 Task: Look for space in Tbilisi, Georgia from 10th July, 2023 to 15th July, 2023 for 7 adults in price range Rs.10000 to Rs.15000. Place can be entire place or shared room with 4 bedrooms having 7 beds and 4 bathrooms. Property type can be house, flat, guest house. Amenities needed are: wifi, TV, free parkinig on premises, gym, breakfast. Booking option can be shelf check-in. Required host language is English.
Action: Mouse moved to (437, 91)
Screenshot: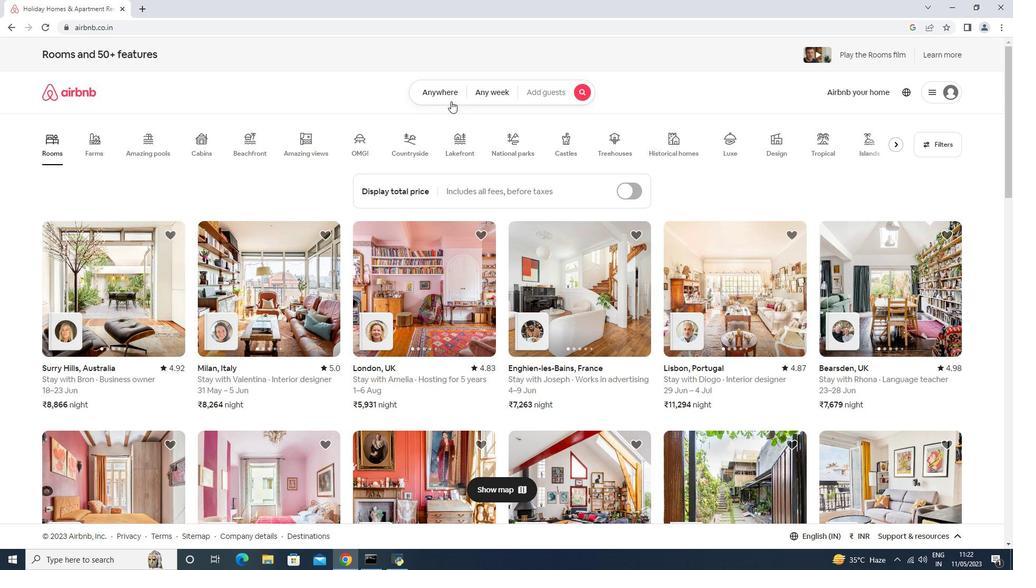 
Action: Mouse pressed left at (437, 91)
Screenshot: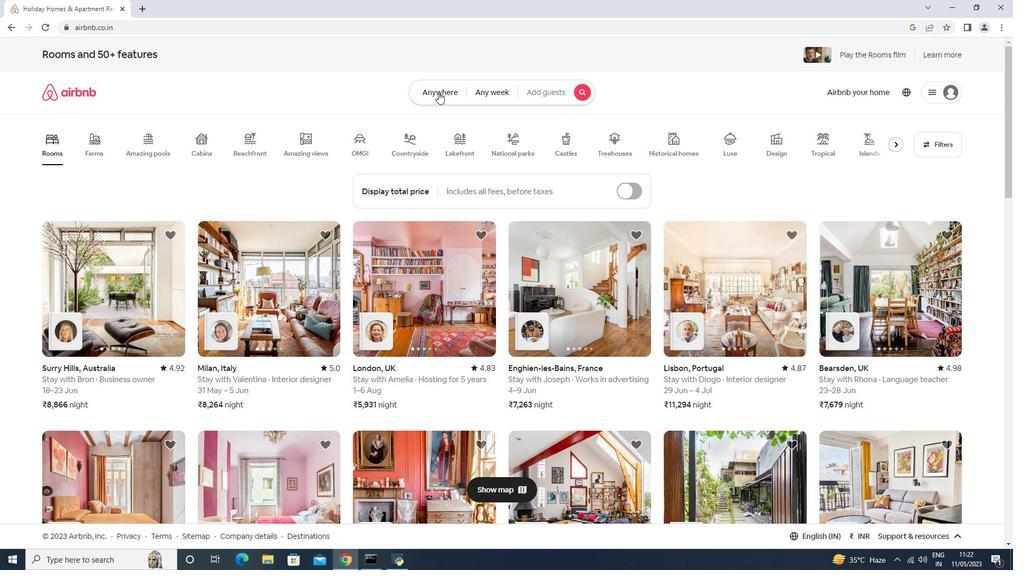 
Action: Mouse moved to (382, 124)
Screenshot: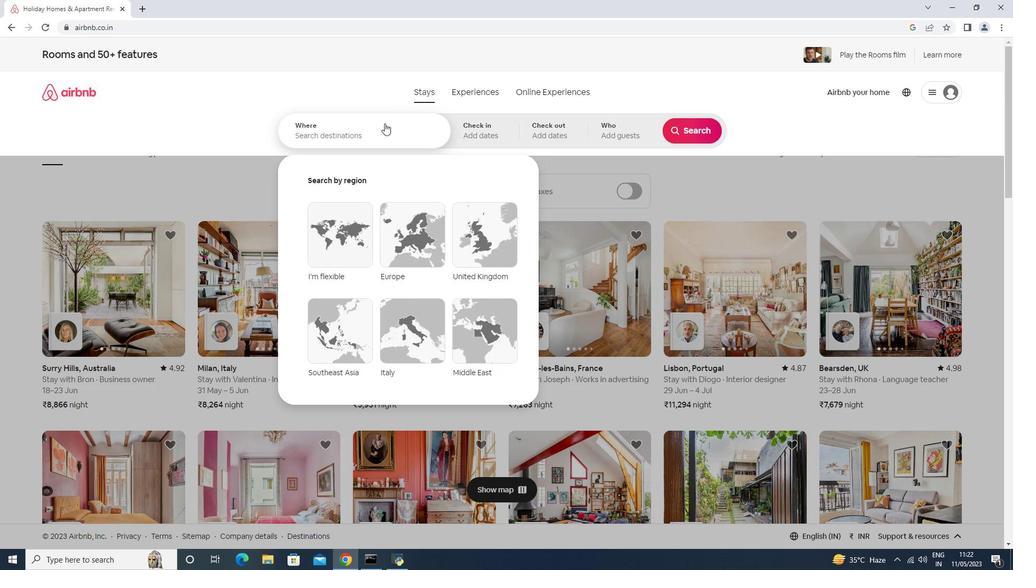 
Action: Mouse pressed left at (382, 124)
Screenshot: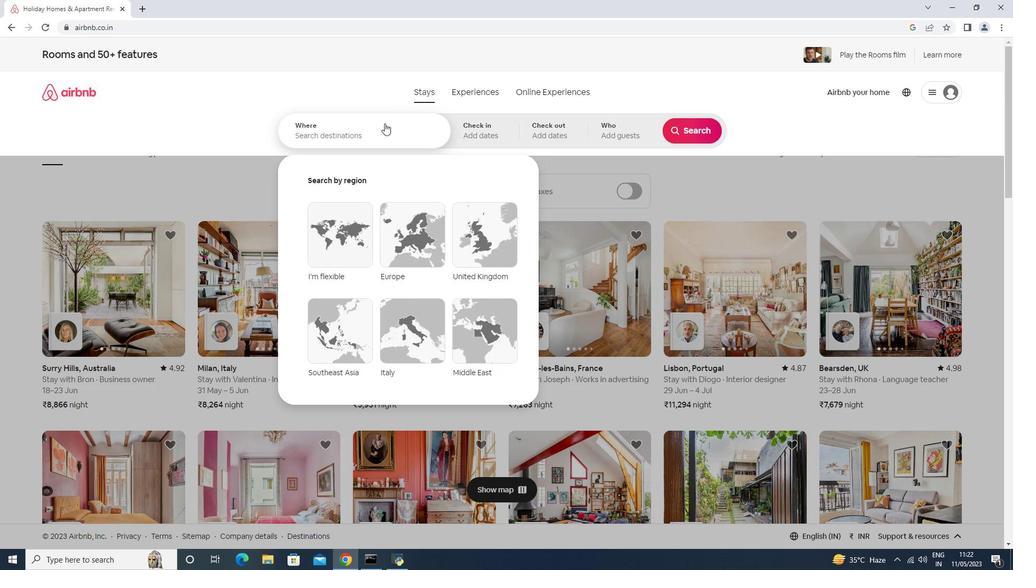 
Action: Mouse moved to (379, 126)
Screenshot: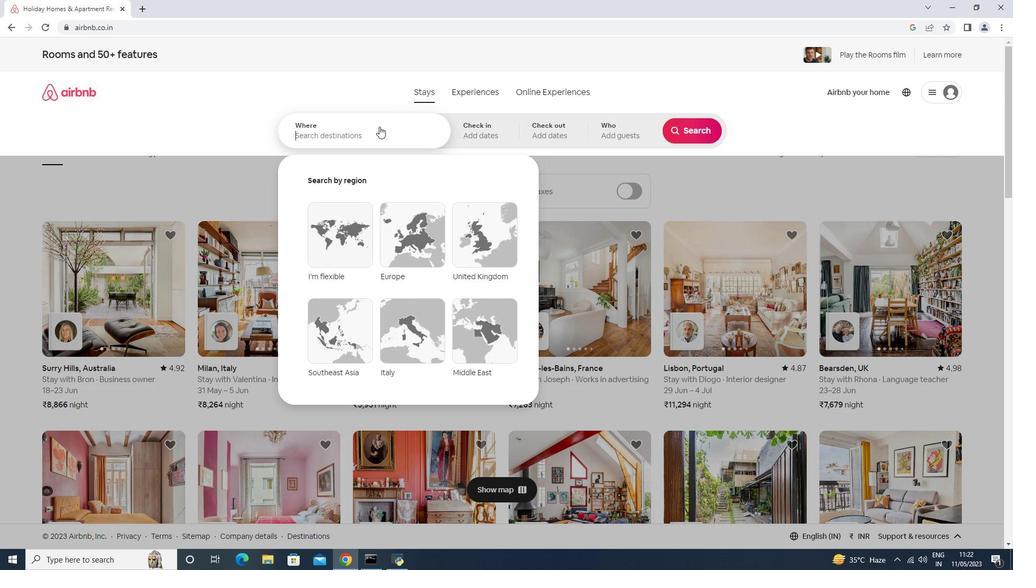 
Action: Key pressed <Key.shift>Tbilisi,<Key.space><Key.shift><Key.shift><Key.shift><Key.shift>Gea<Key.backspace>orgia<Key.enter>
Screenshot: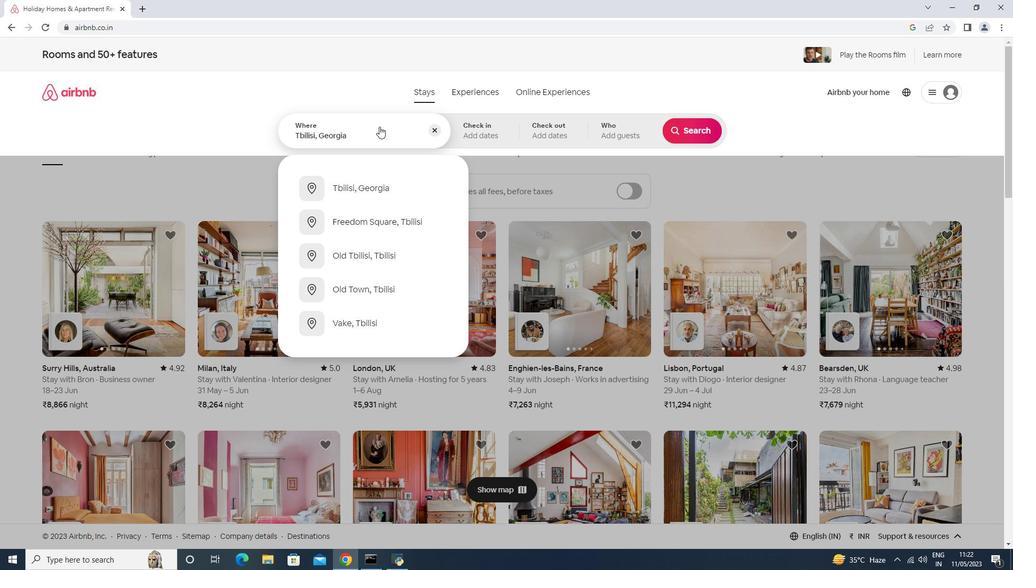 
Action: Mouse moved to (688, 214)
Screenshot: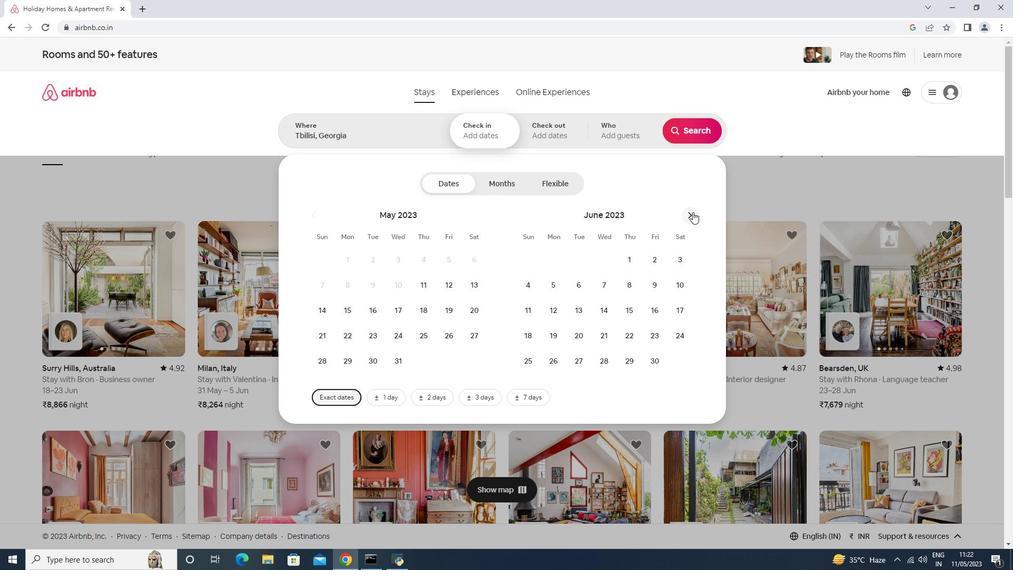 
Action: Mouse pressed left at (688, 214)
Screenshot: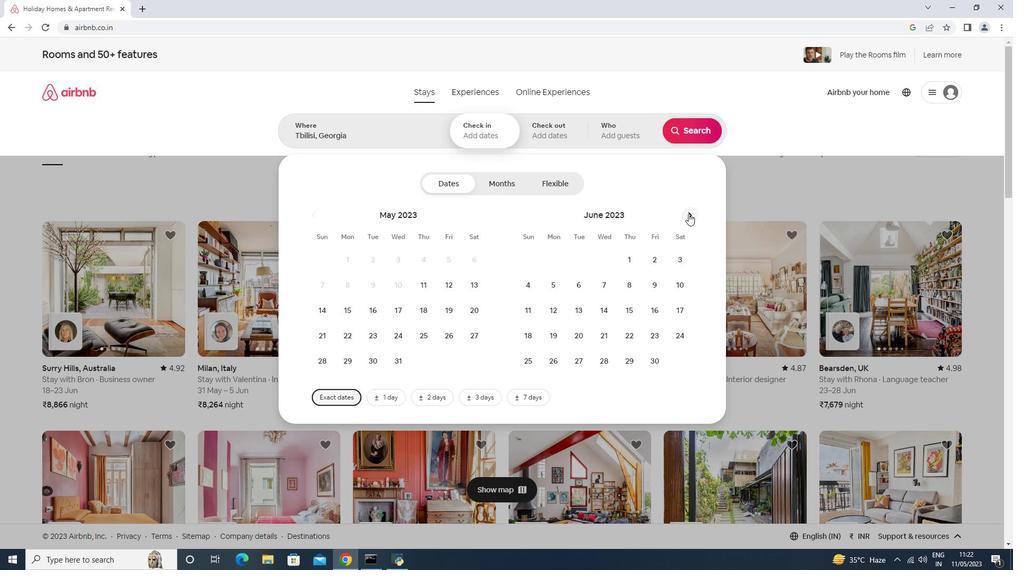 
Action: Mouse moved to (550, 309)
Screenshot: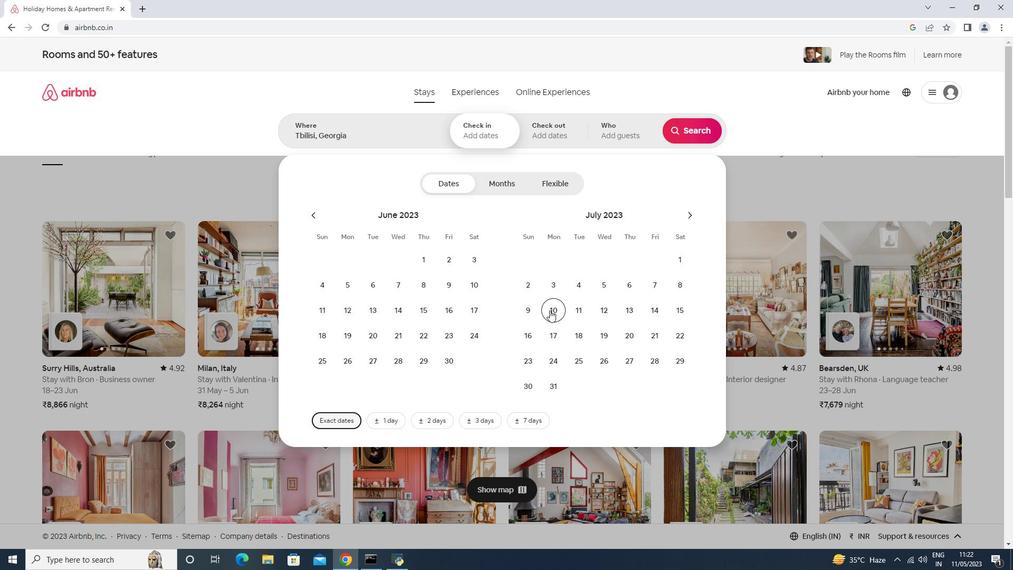 
Action: Mouse pressed left at (550, 309)
Screenshot: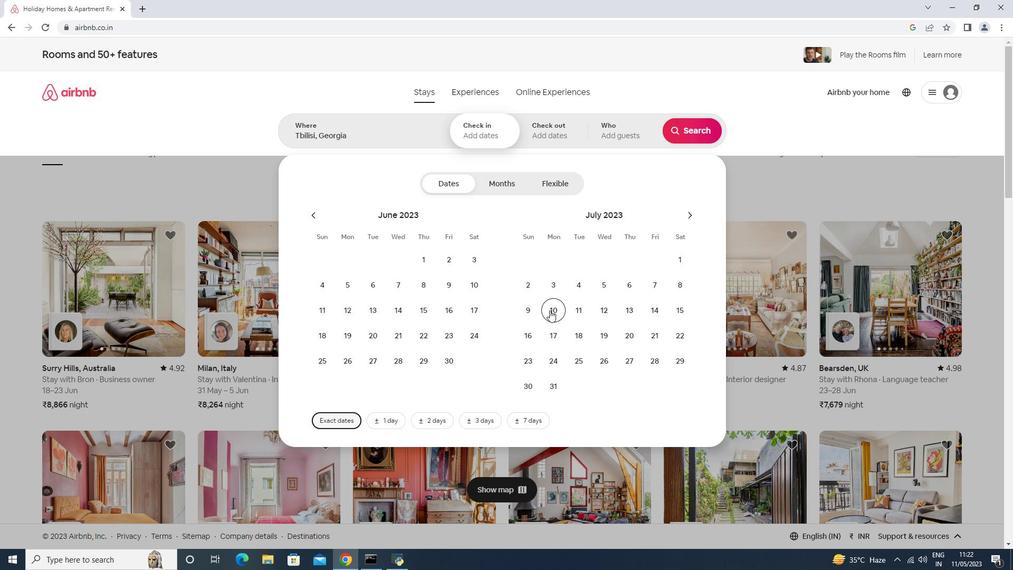 
Action: Mouse moved to (685, 310)
Screenshot: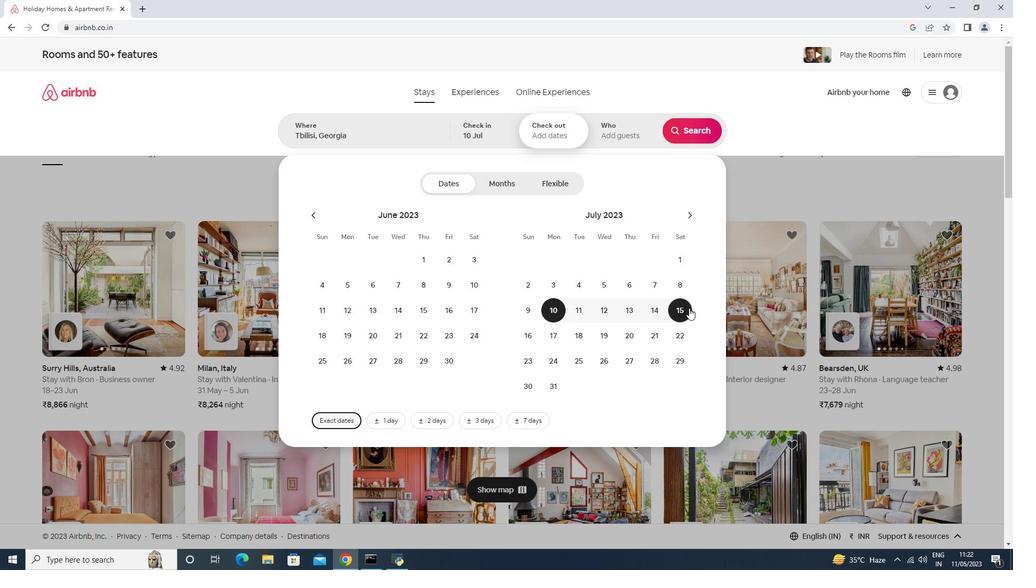 
Action: Mouse pressed left at (685, 310)
Screenshot: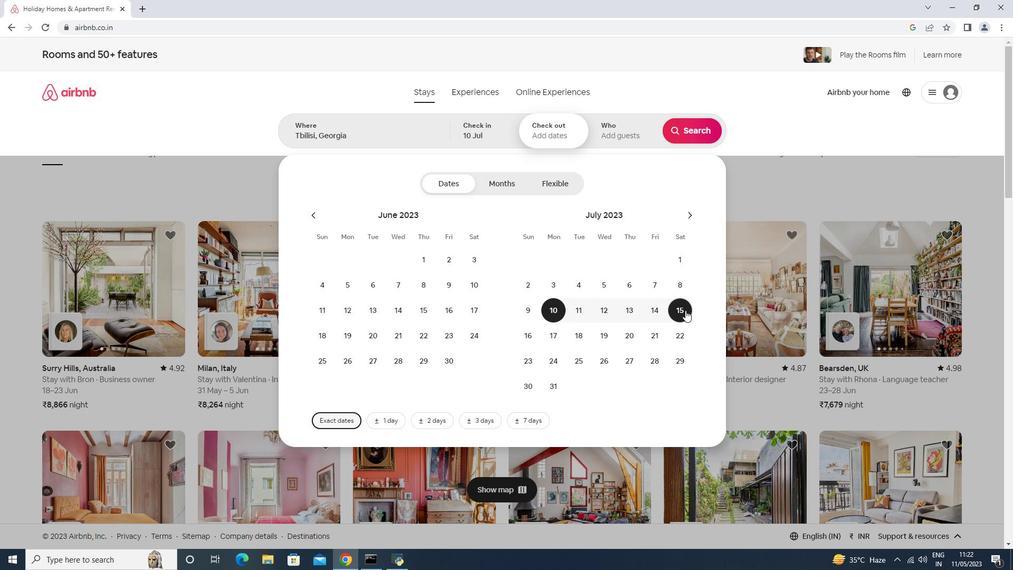 
Action: Mouse moved to (623, 137)
Screenshot: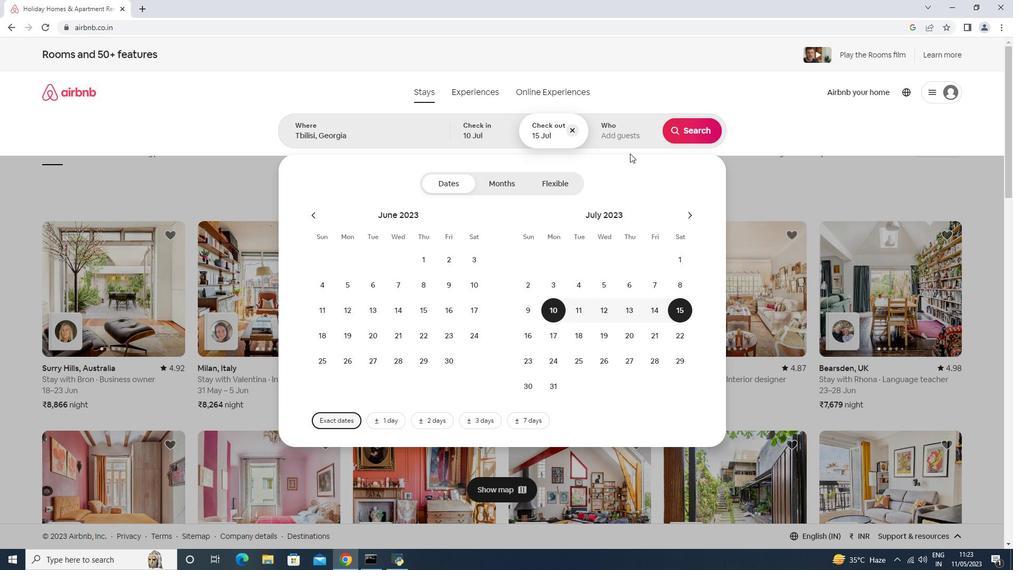 
Action: Mouse pressed left at (623, 137)
Screenshot: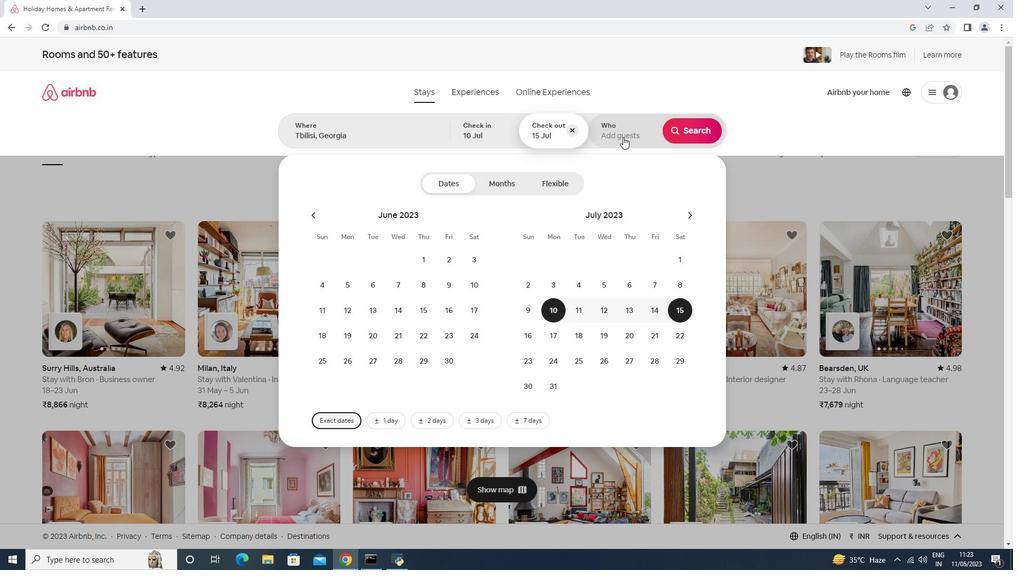 
Action: Mouse moved to (698, 186)
Screenshot: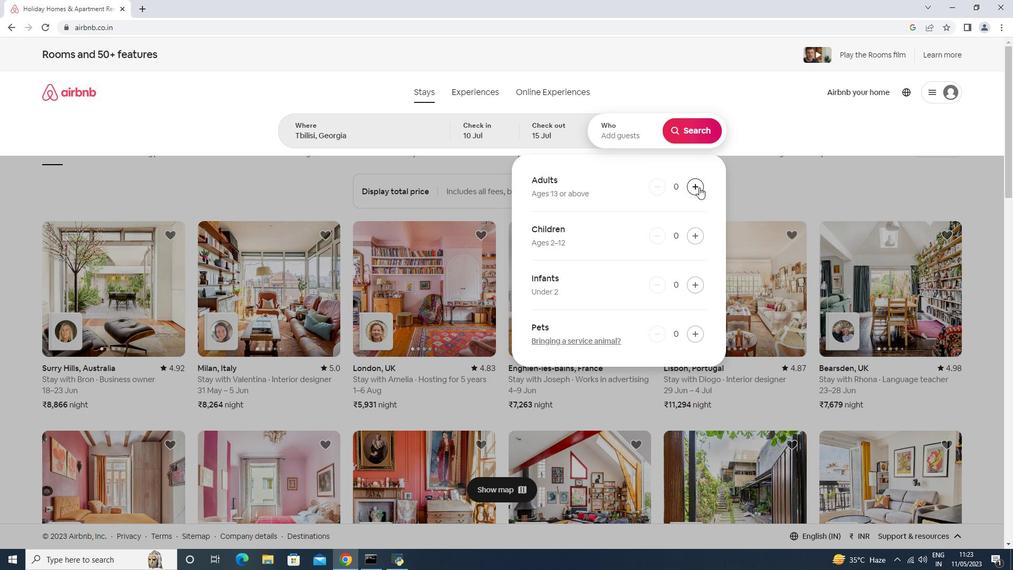 
Action: Mouse pressed left at (698, 186)
Screenshot: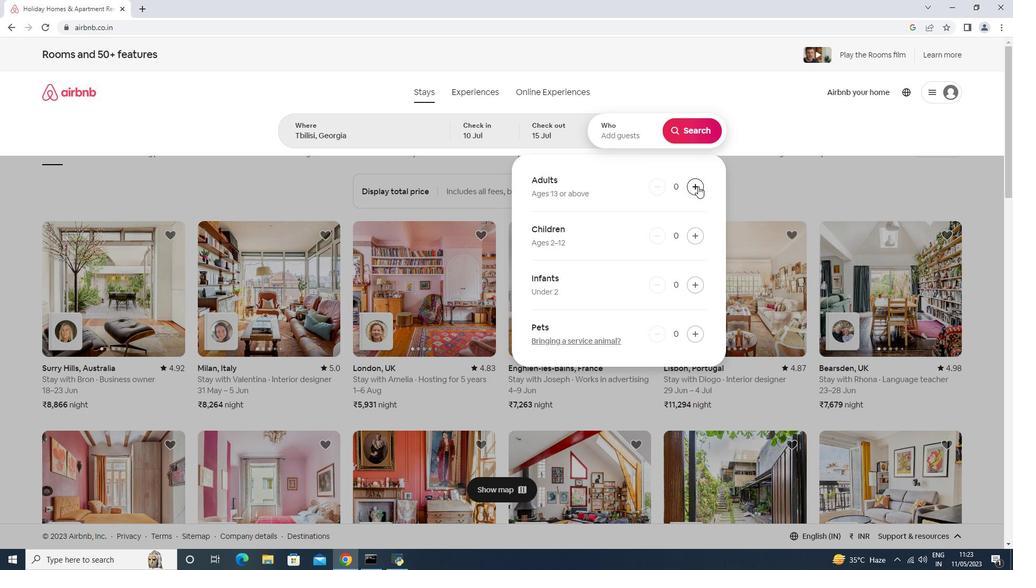 
Action: Mouse pressed left at (698, 186)
Screenshot: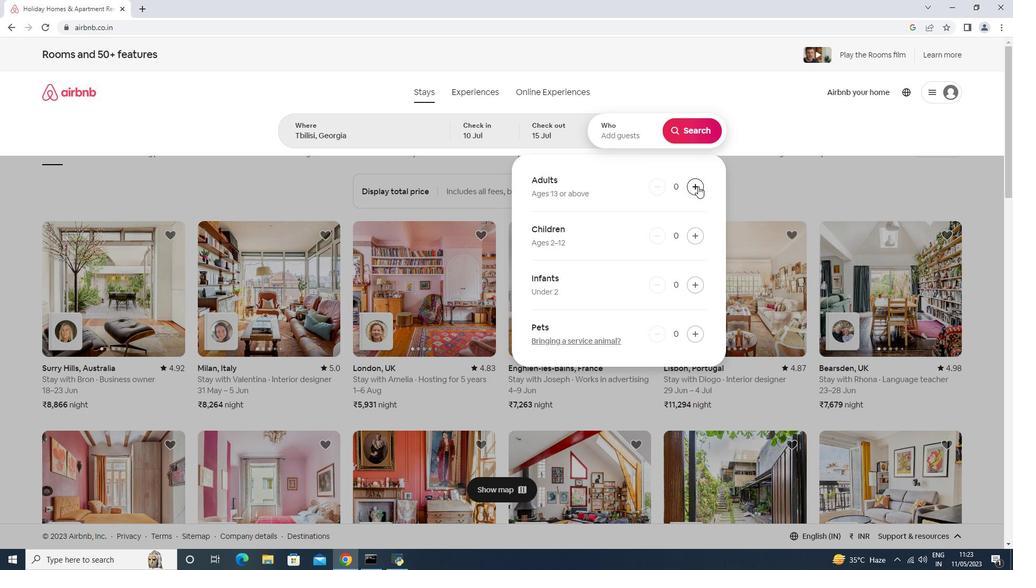 
Action: Mouse pressed left at (698, 186)
Screenshot: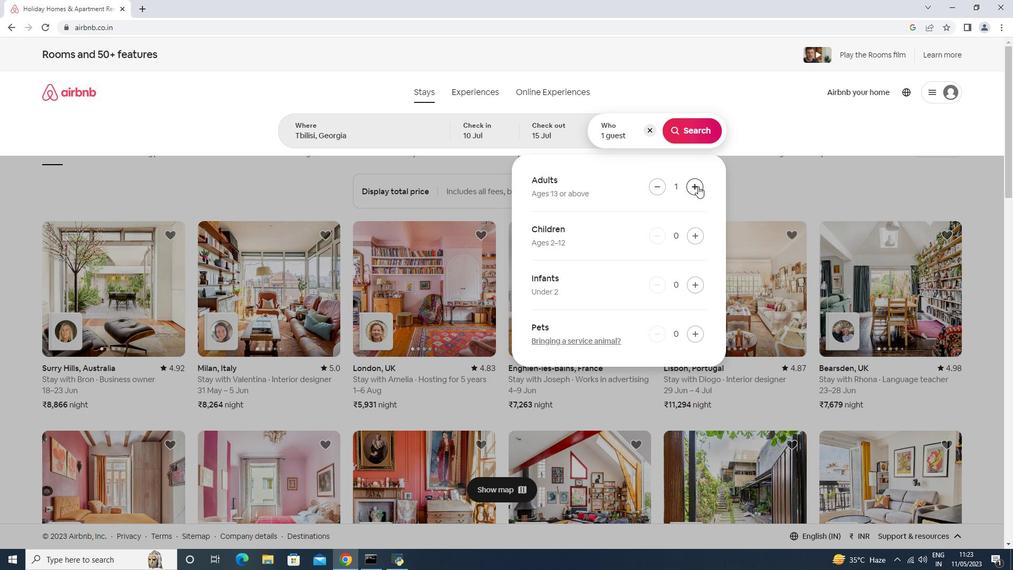 
Action: Mouse pressed left at (698, 186)
Screenshot: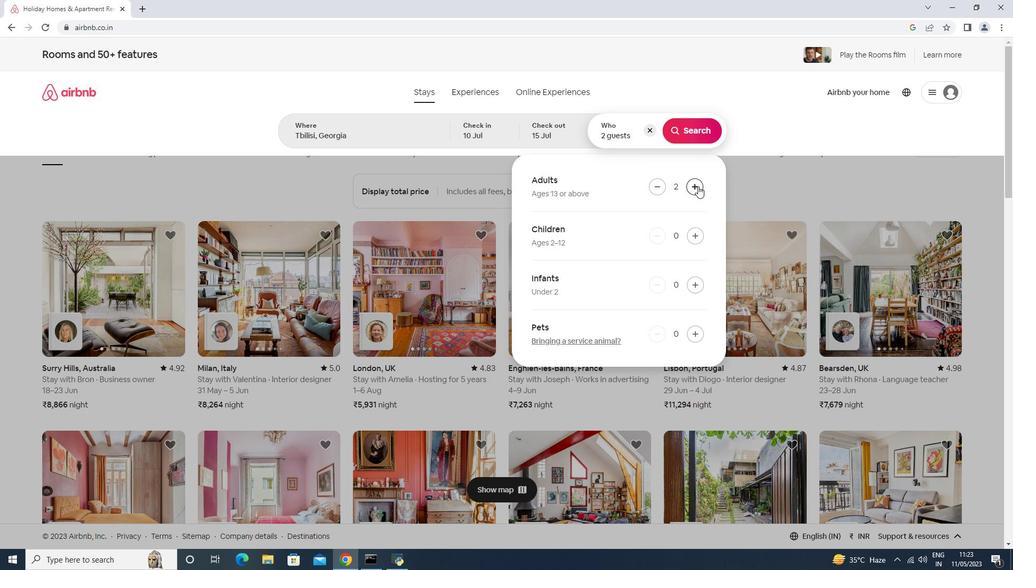 
Action: Mouse pressed left at (698, 186)
Screenshot: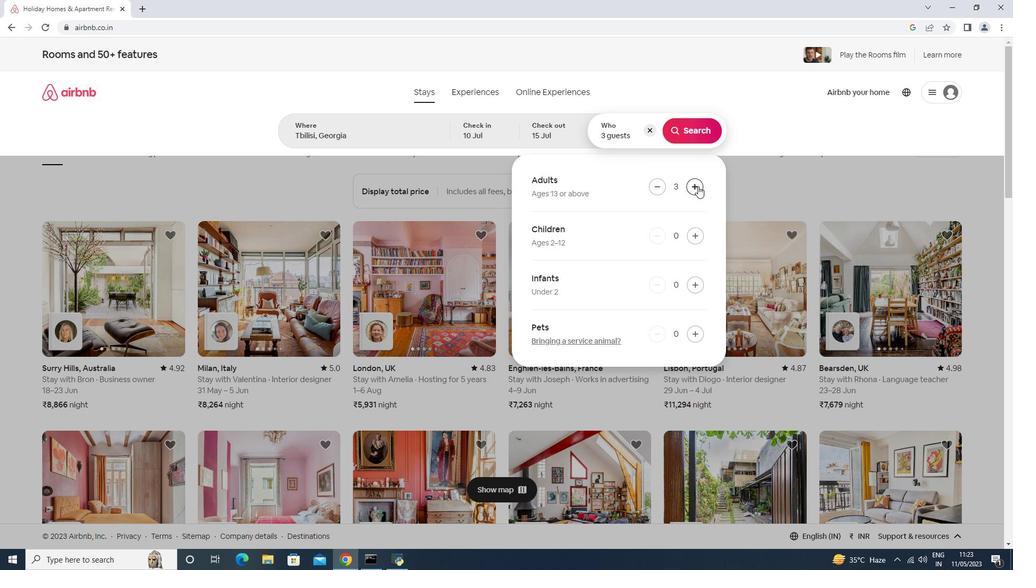 
Action: Mouse pressed left at (698, 186)
Screenshot: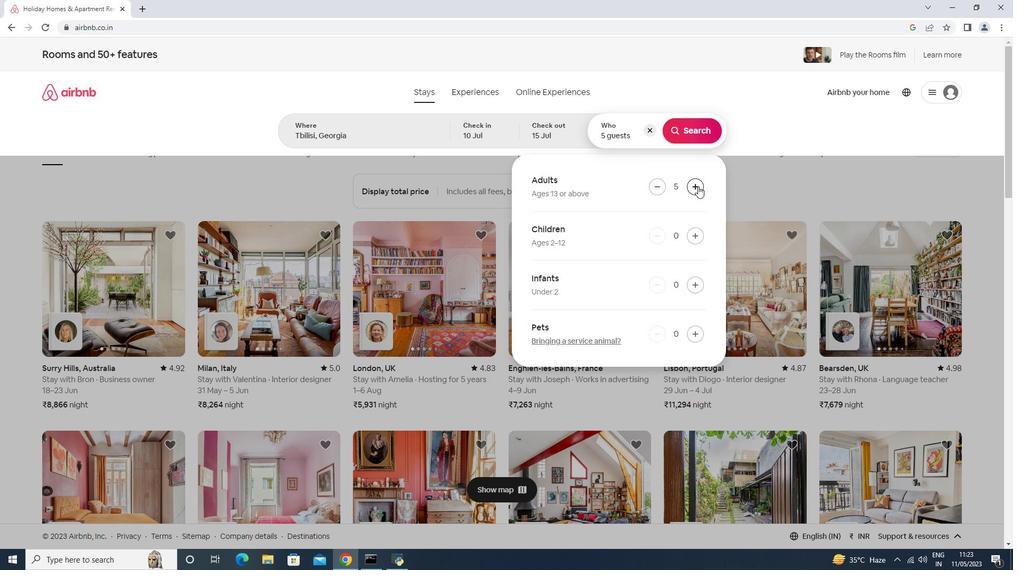 
Action: Mouse pressed left at (698, 186)
Screenshot: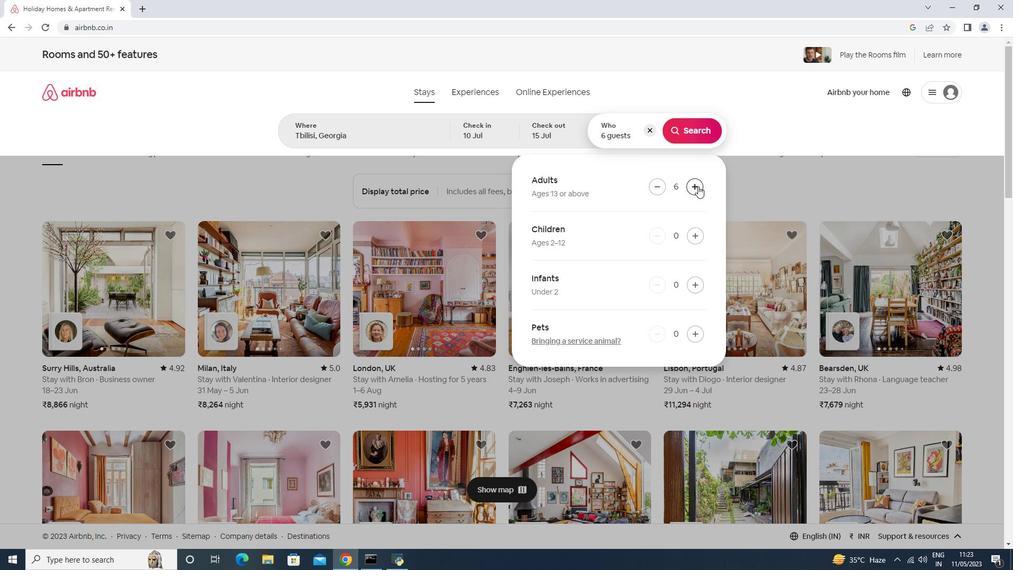 
Action: Mouse moved to (686, 121)
Screenshot: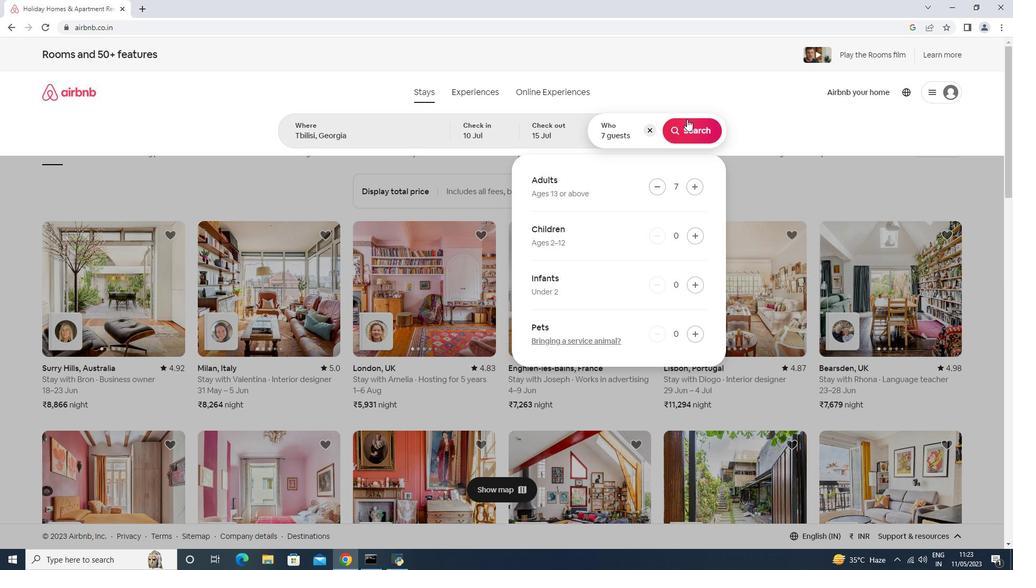 
Action: Mouse pressed left at (686, 121)
Screenshot: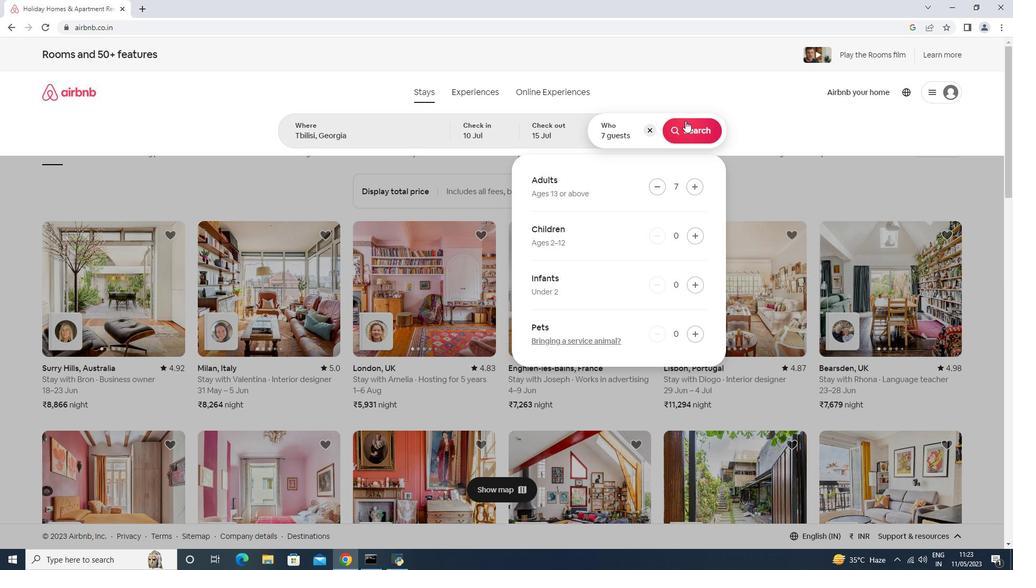 
Action: Mouse moved to (959, 97)
Screenshot: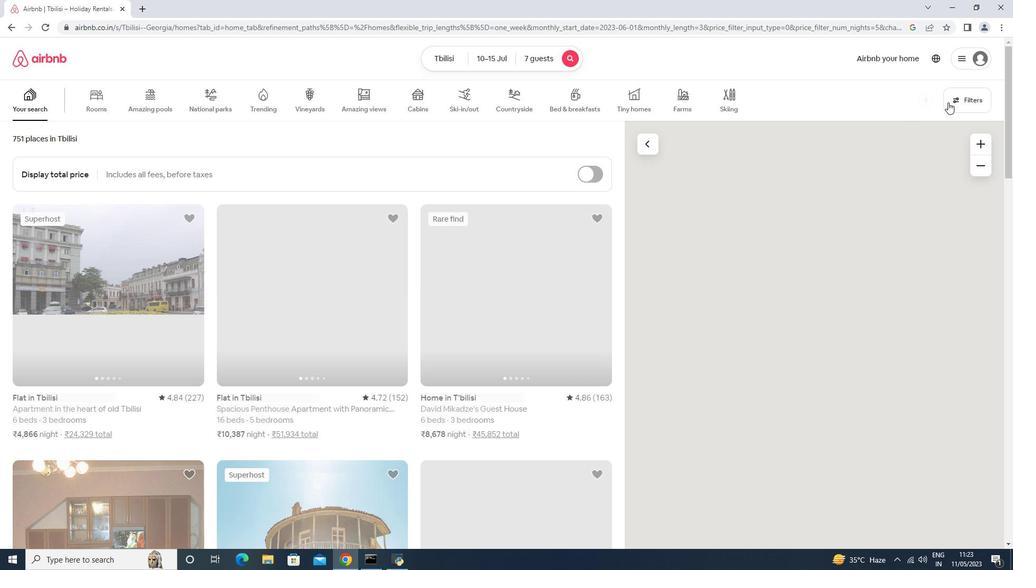 
Action: Mouse pressed left at (959, 97)
Screenshot: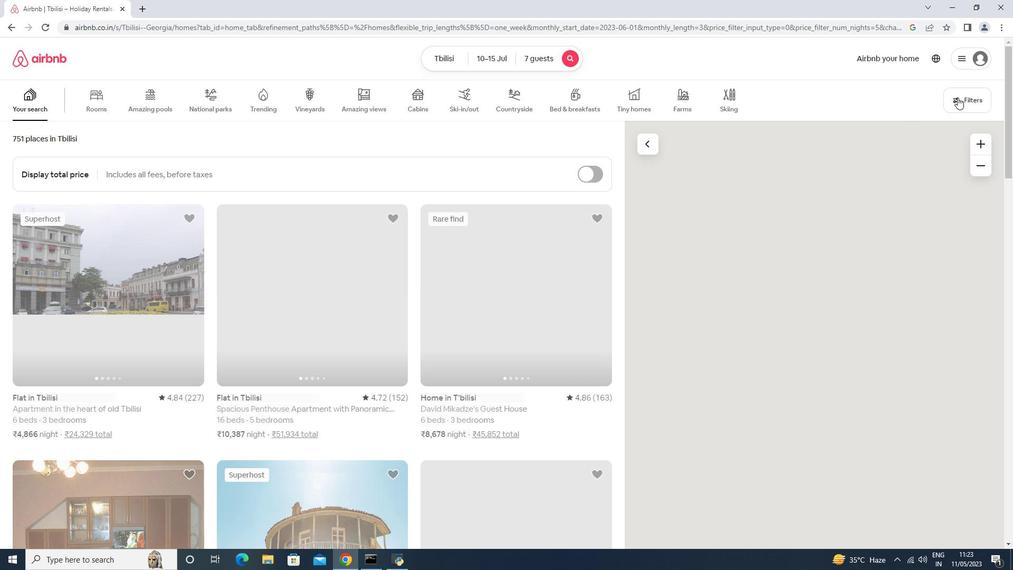 
Action: Mouse moved to (389, 363)
Screenshot: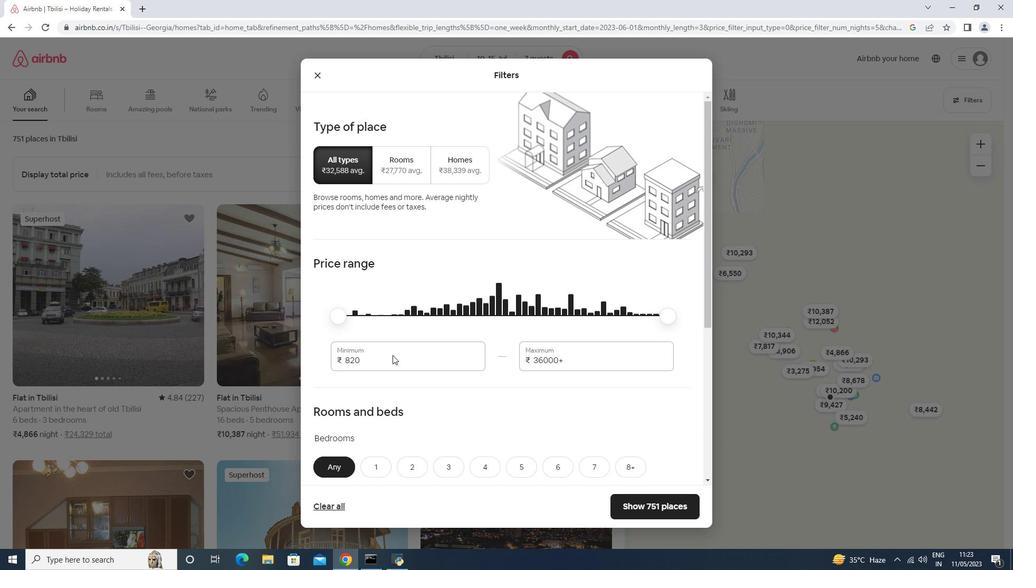 
Action: Mouse pressed left at (389, 363)
Screenshot: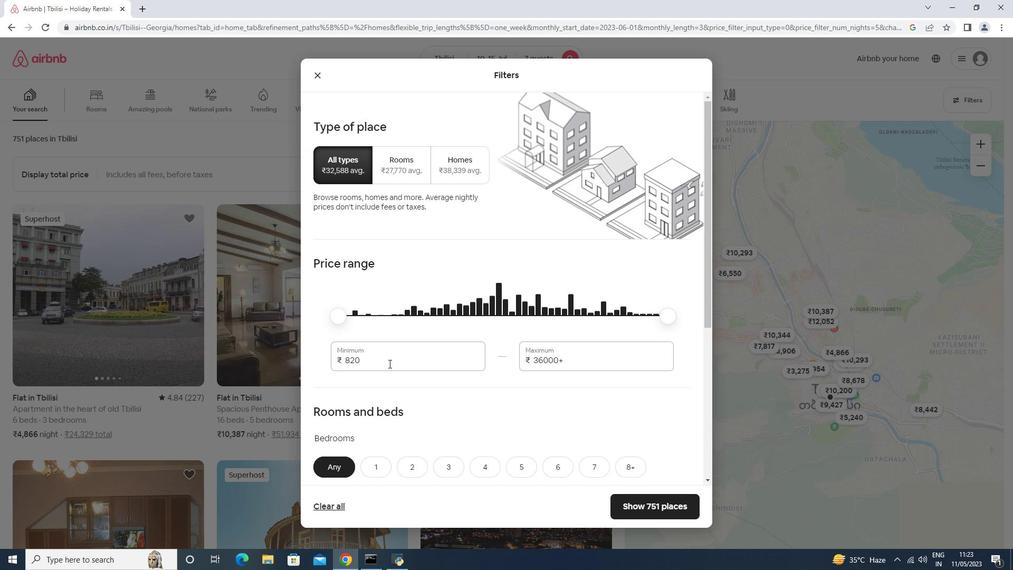 
Action: Key pressed <Key.backspace><Key.backspace><Key.backspace><Key.backspace>10000<Key.tab>15000
Screenshot: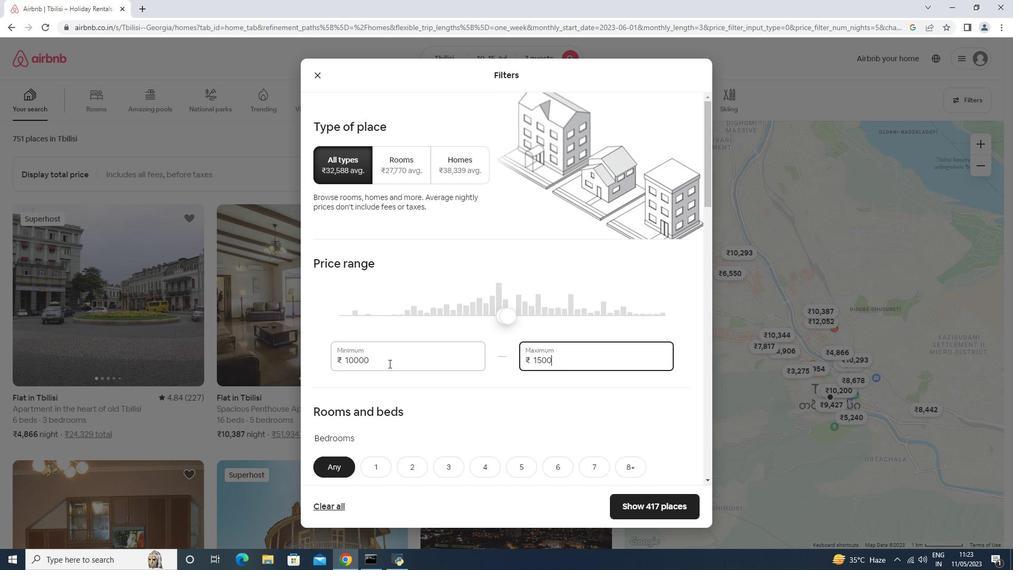 
Action: Mouse moved to (382, 368)
Screenshot: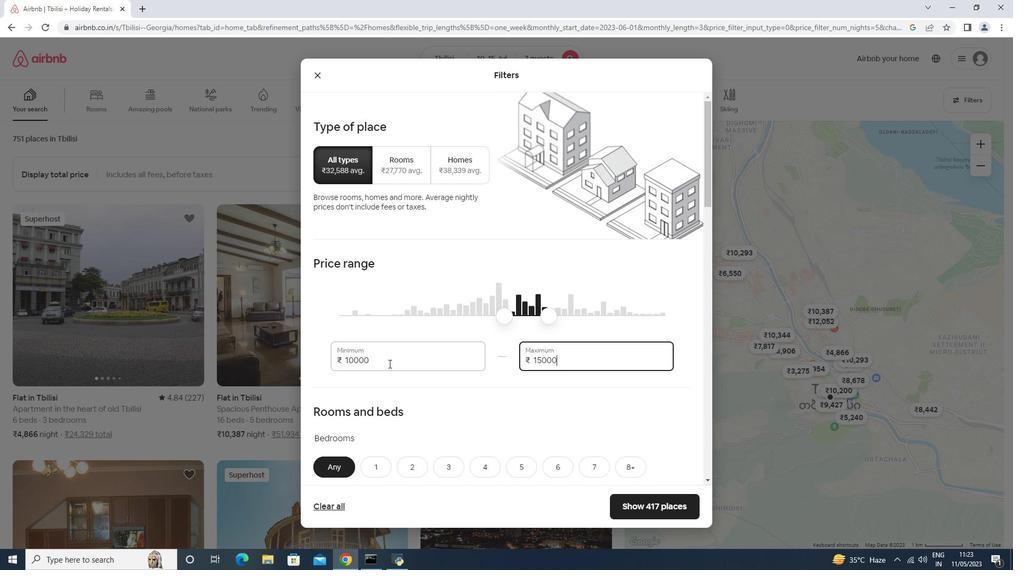 
Action: Mouse scrolled (382, 367) with delta (0, 0)
Screenshot: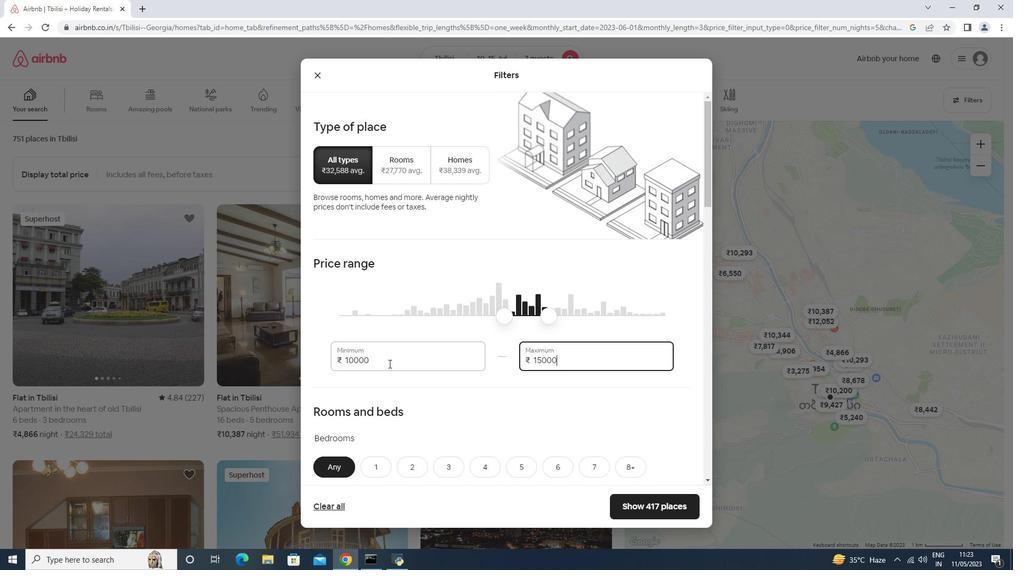 
Action: Mouse scrolled (382, 367) with delta (0, 0)
Screenshot: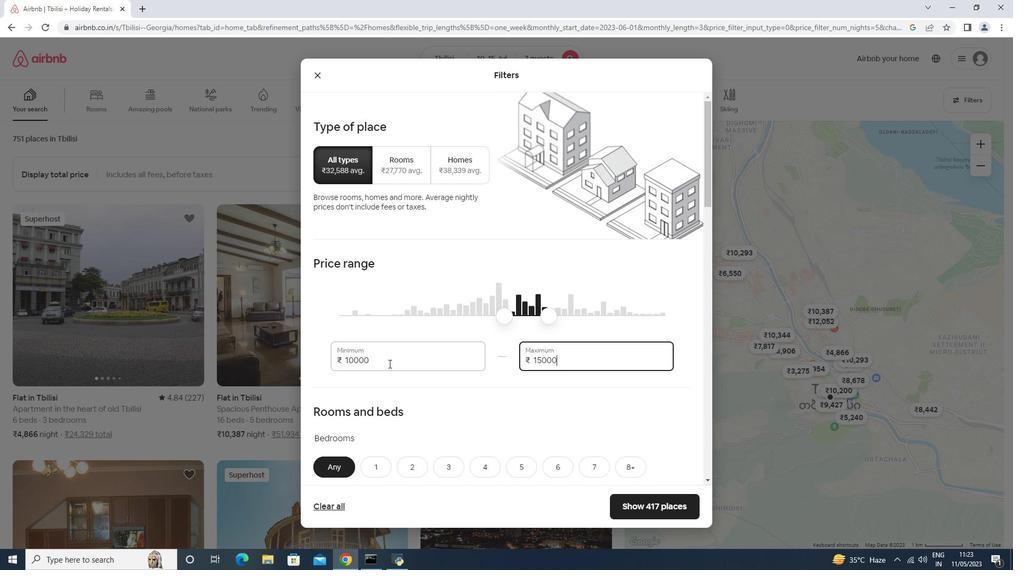 
Action: Mouse moved to (380, 369)
Screenshot: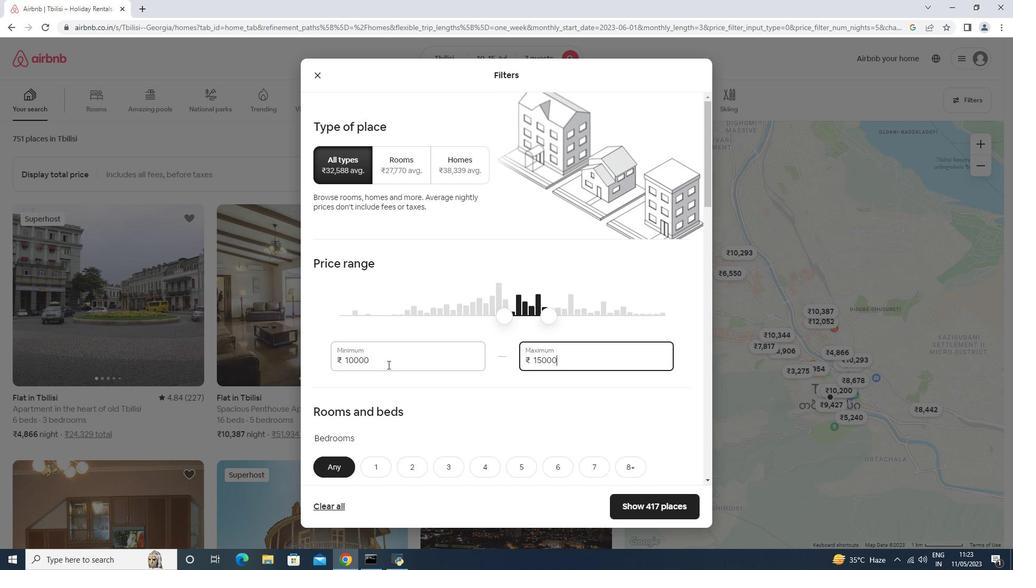 
Action: Mouse scrolled (380, 368) with delta (0, 0)
Screenshot: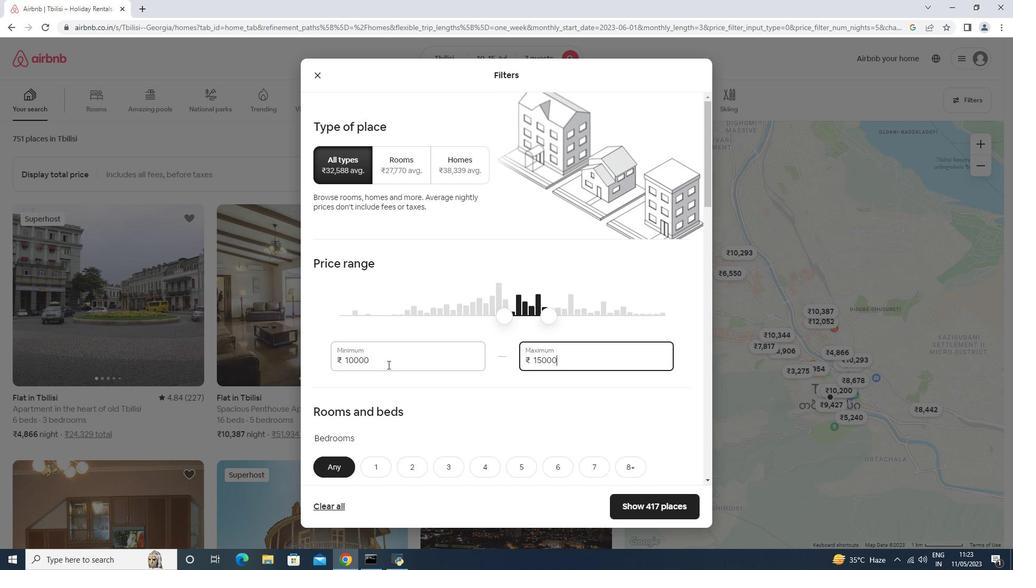 
Action: Mouse moved to (486, 309)
Screenshot: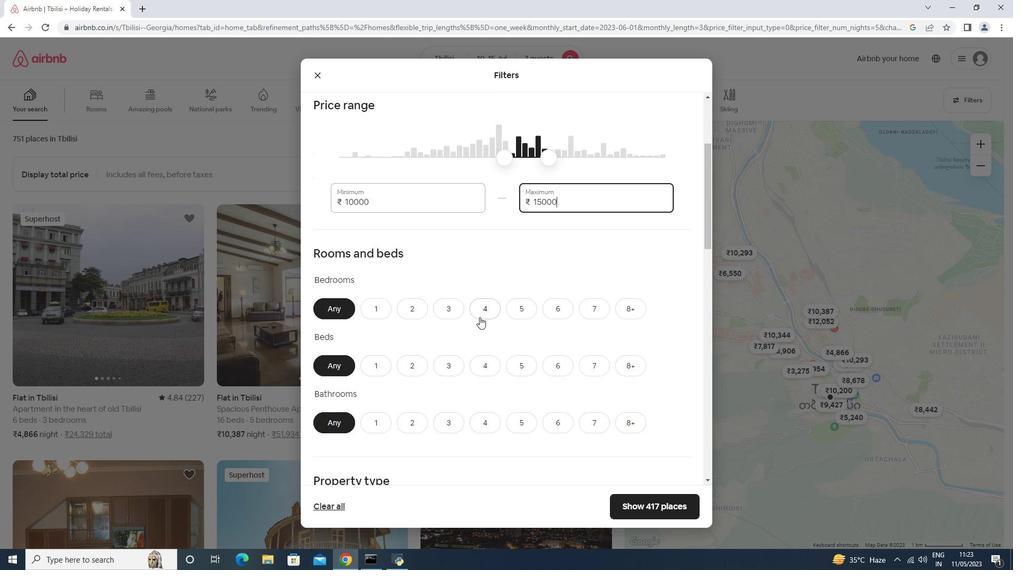 
Action: Mouse pressed left at (486, 309)
Screenshot: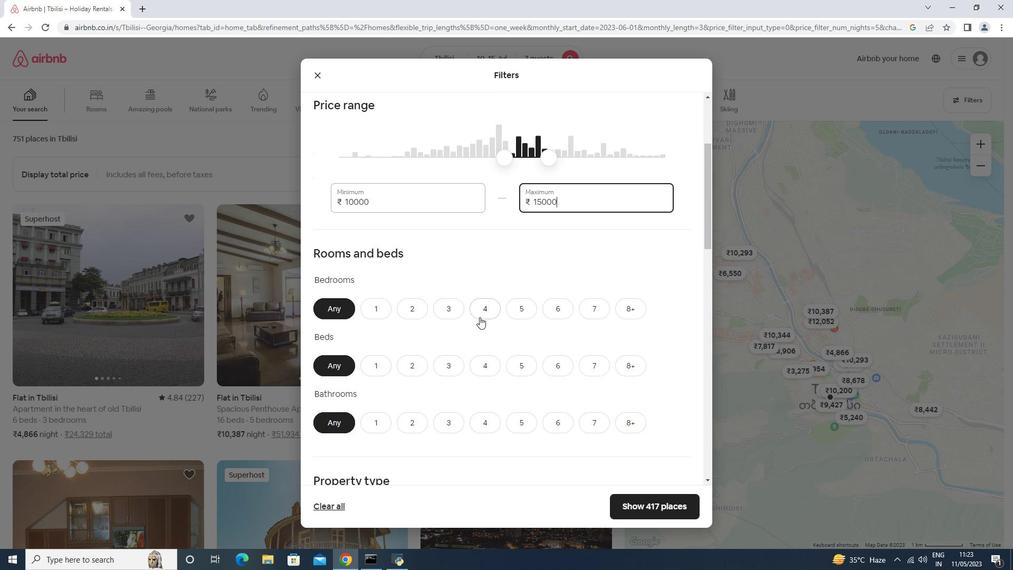 
Action: Mouse moved to (599, 365)
Screenshot: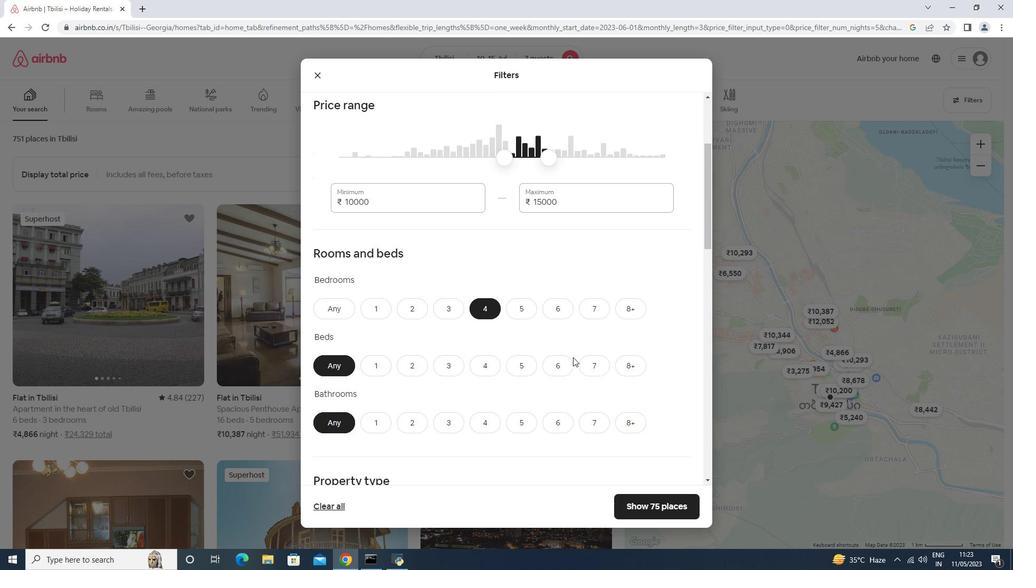 
Action: Mouse pressed left at (599, 365)
Screenshot: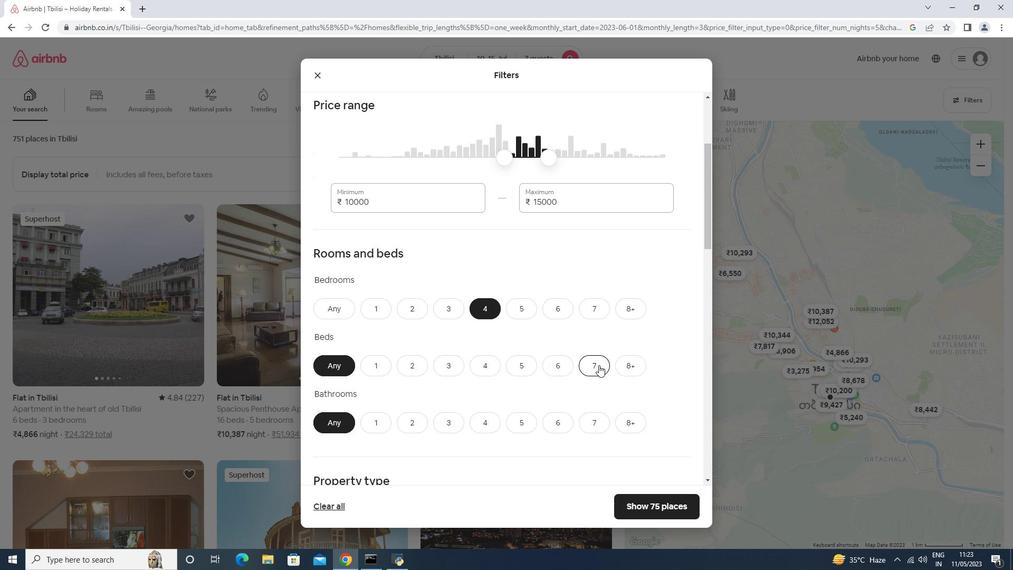 
Action: Mouse moved to (484, 430)
Screenshot: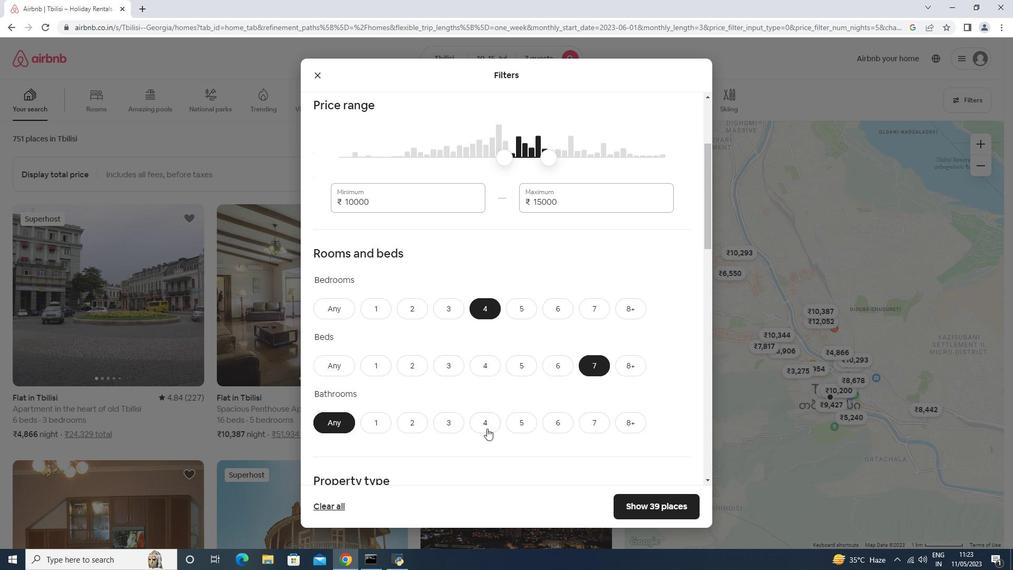 
Action: Mouse pressed left at (484, 430)
Screenshot: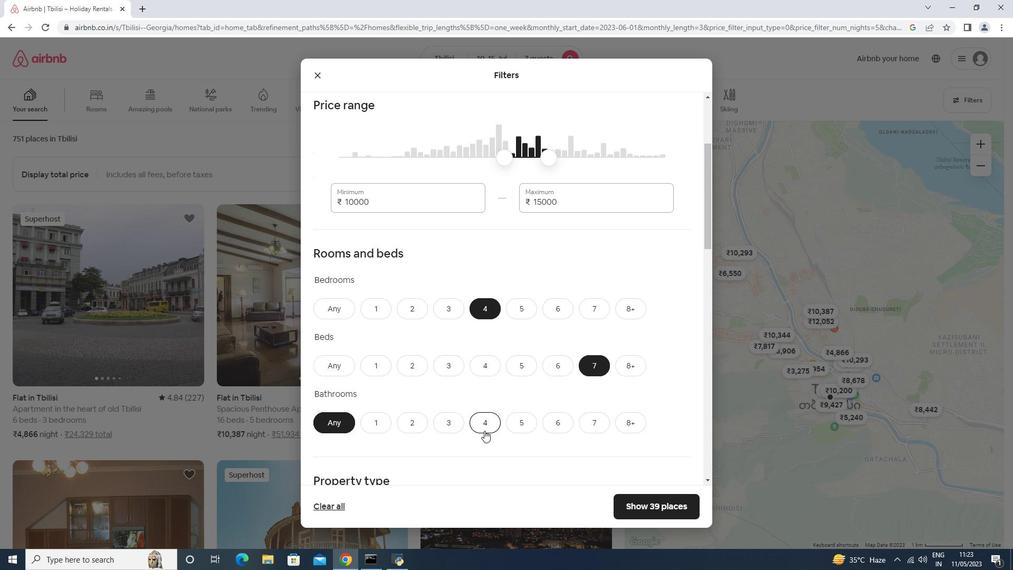 
Action: Mouse moved to (484, 430)
Screenshot: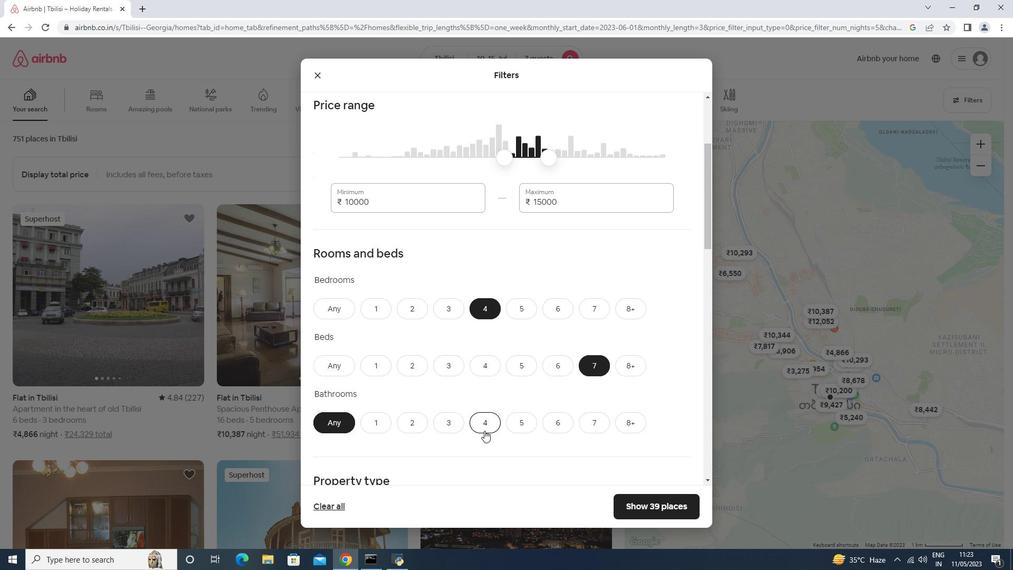 
Action: Mouse scrolled (484, 430) with delta (0, 0)
Screenshot: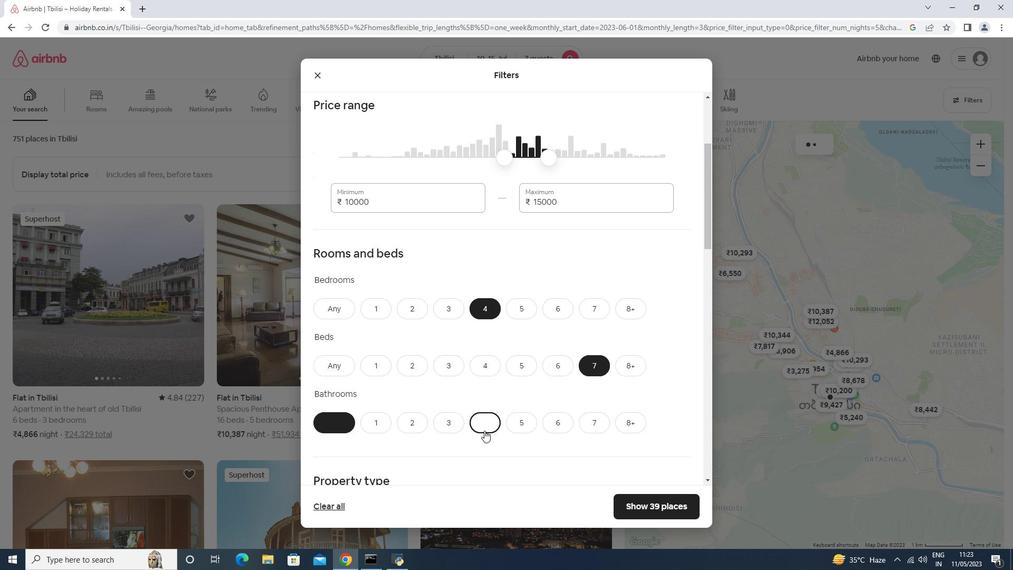 
Action: Mouse scrolled (484, 430) with delta (0, 0)
Screenshot: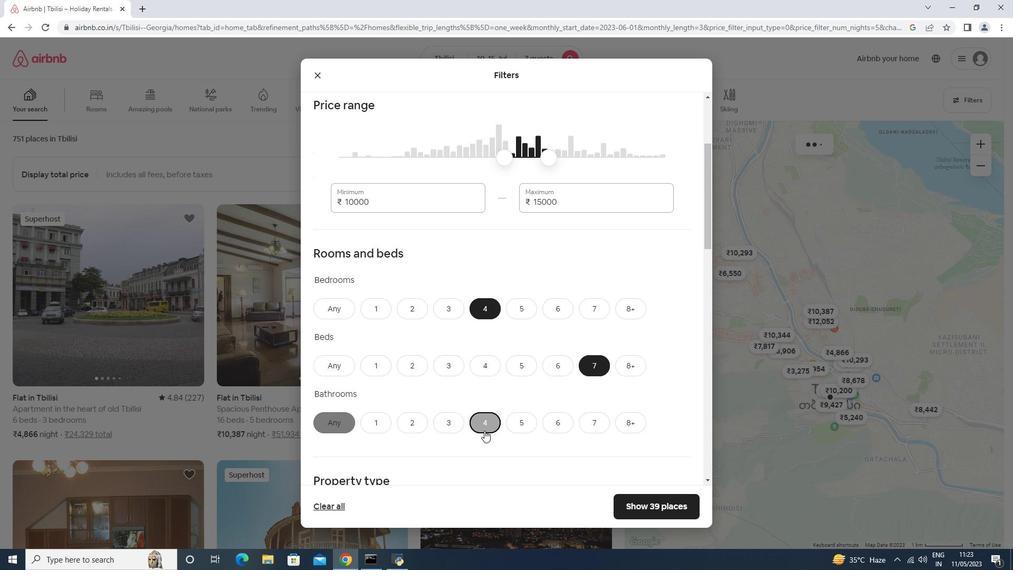 
Action: Mouse scrolled (484, 430) with delta (0, 0)
Screenshot: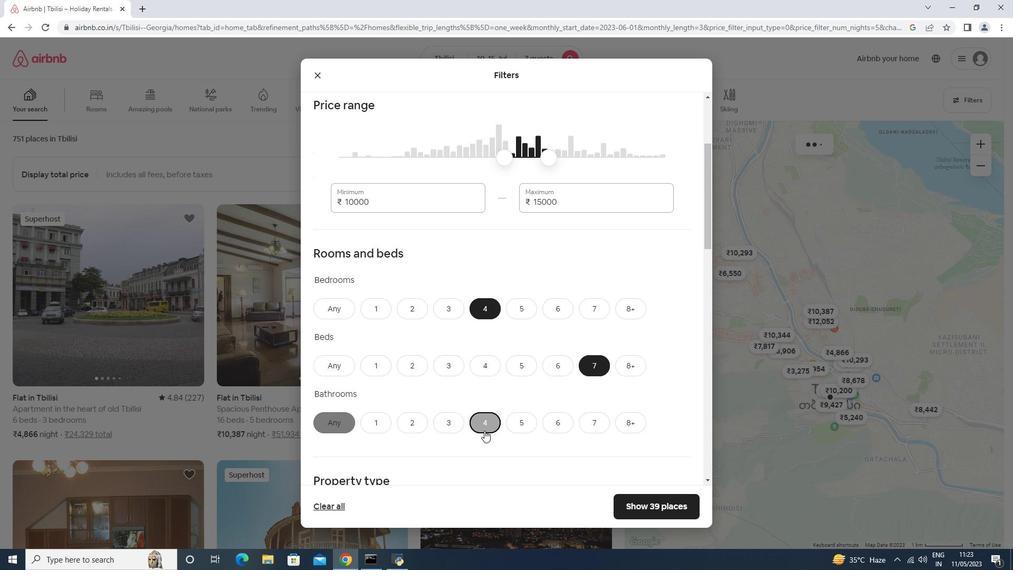 
Action: Mouse scrolled (484, 430) with delta (0, 0)
Screenshot: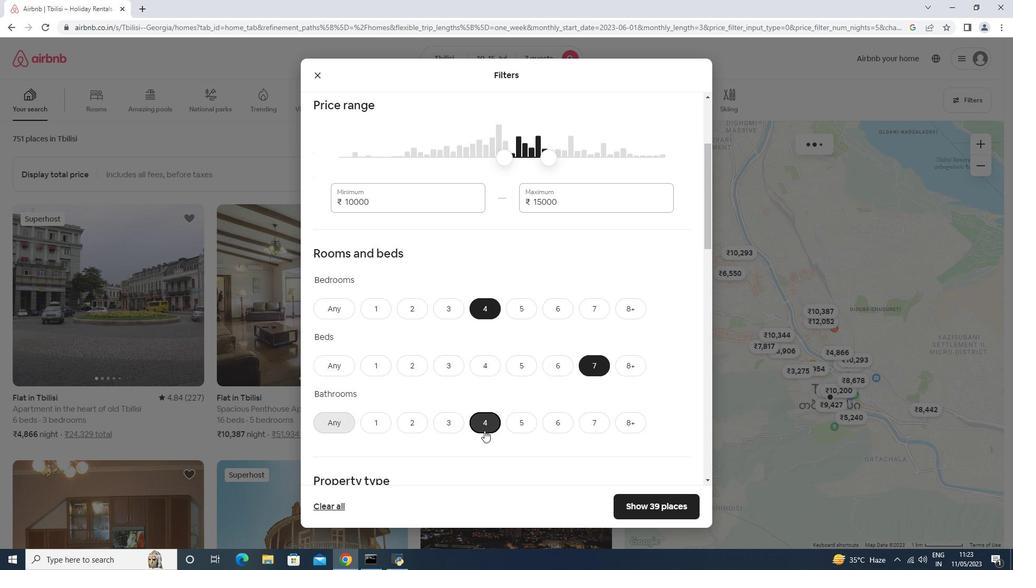
Action: Mouse moved to (380, 340)
Screenshot: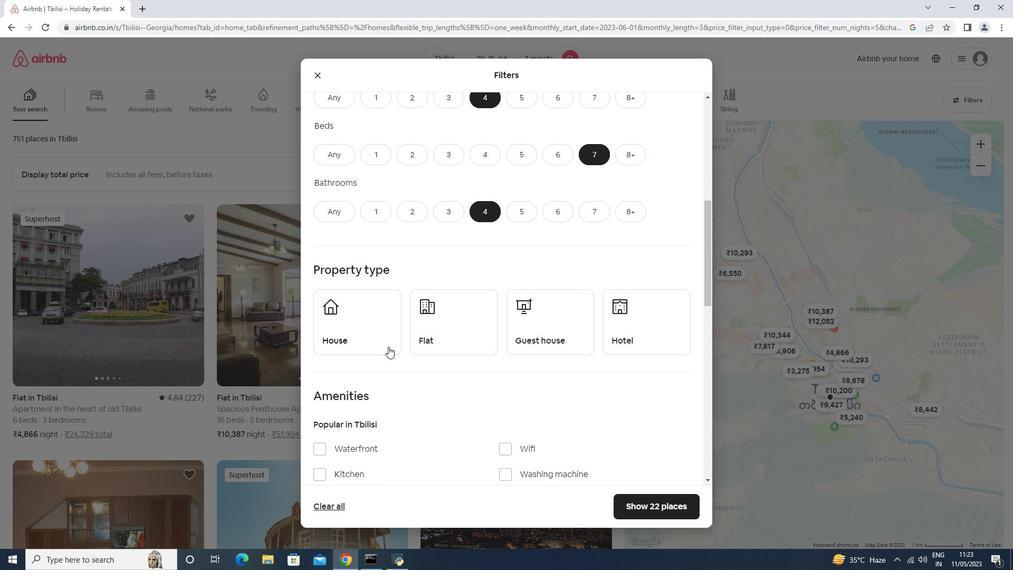 
Action: Mouse pressed left at (380, 340)
Screenshot: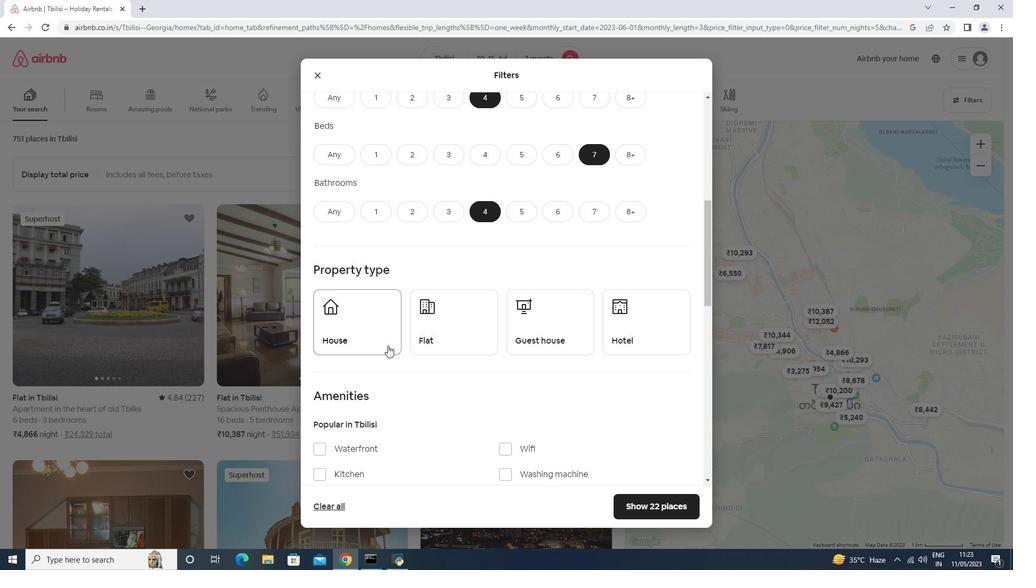 
Action: Mouse moved to (462, 329)
Screenshot: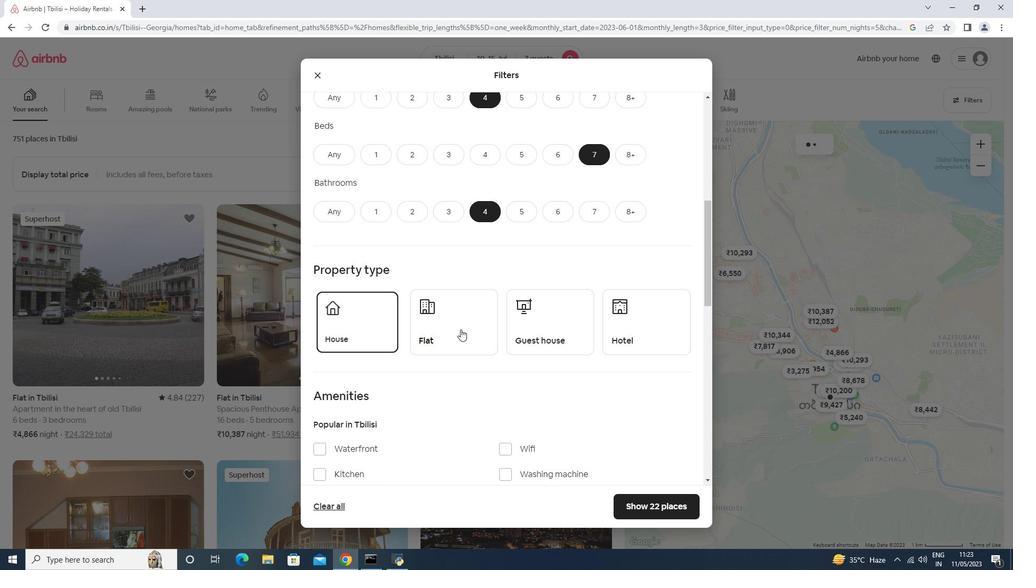 
Action: Mouse pressed left at (462, 329)
Screenshot: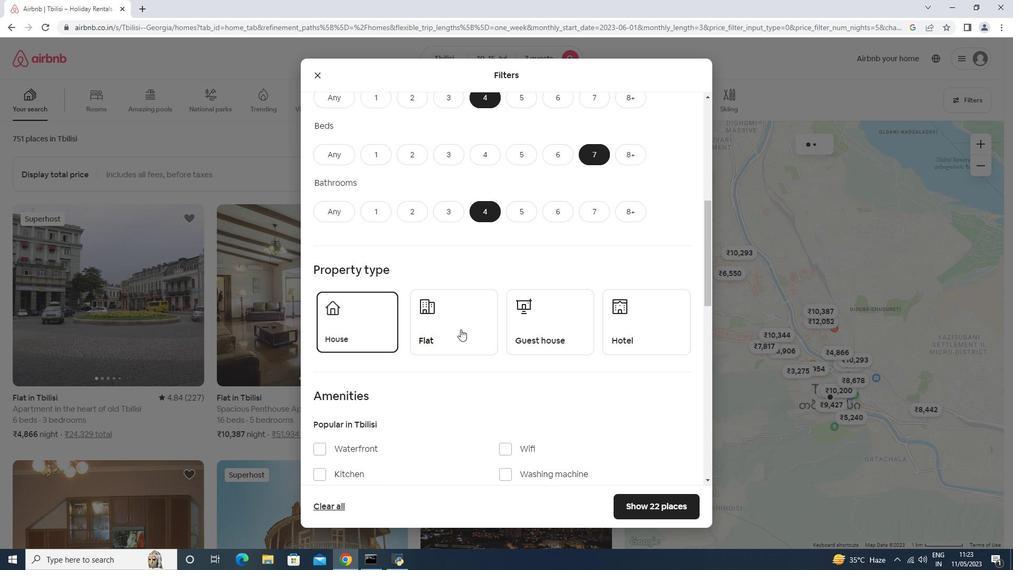 
Action: Mouse moved to (533, 318)
Screenshot: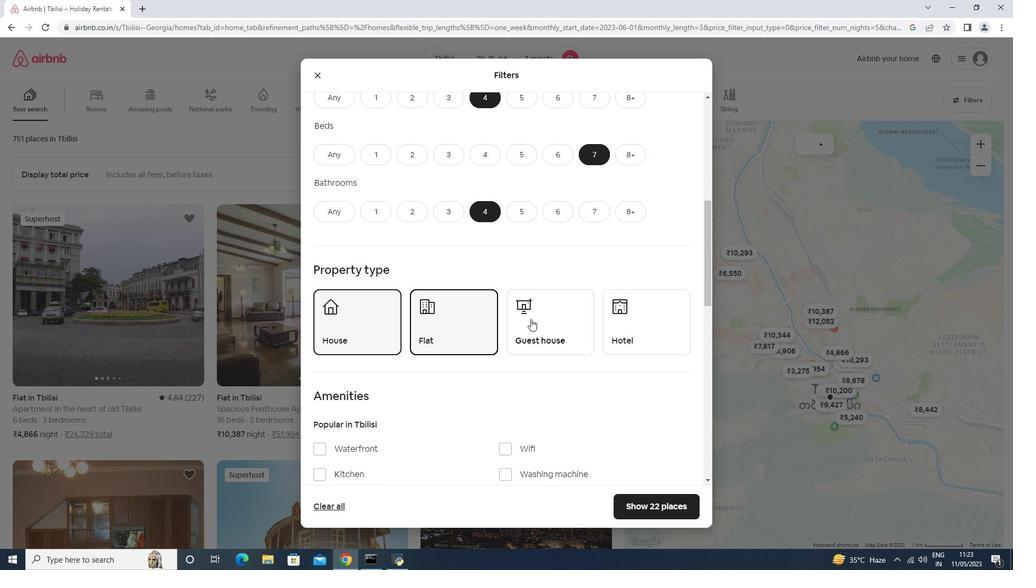 
Action: Mouse pressed left at (533, 318)
Screenshot: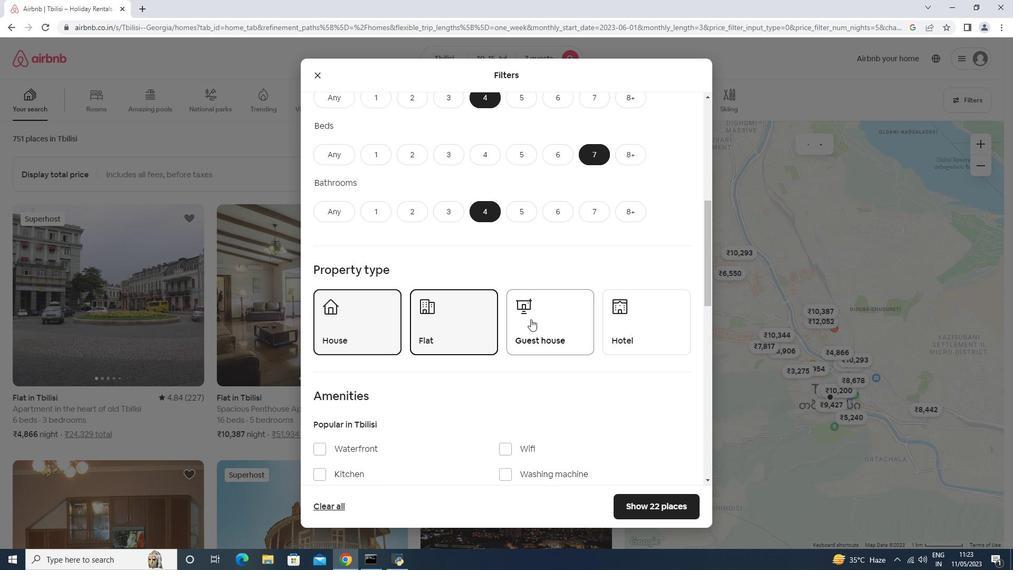 
Action: Mouse moved to (527, 323)
Screenshot: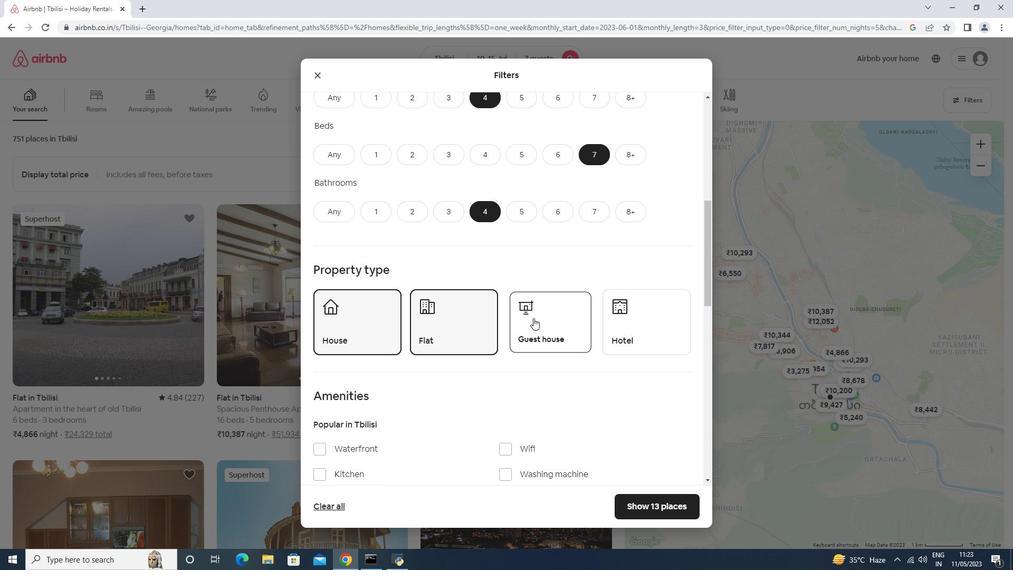 
Action: Mouse scrolled (527, 322) with delta (0, 0)
Screenshot: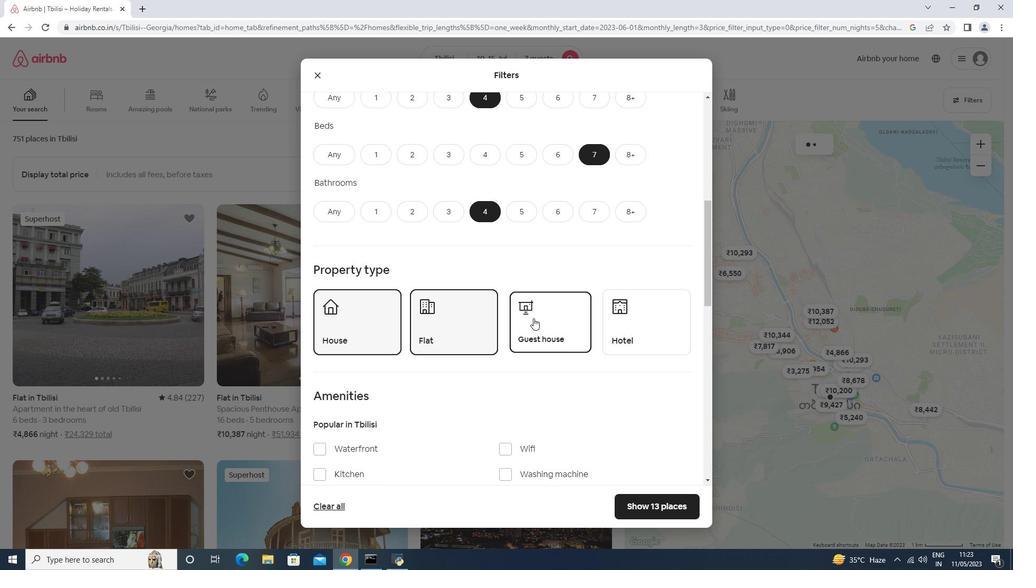 
Action: Mouse moved to (527, 323)
Screenshot: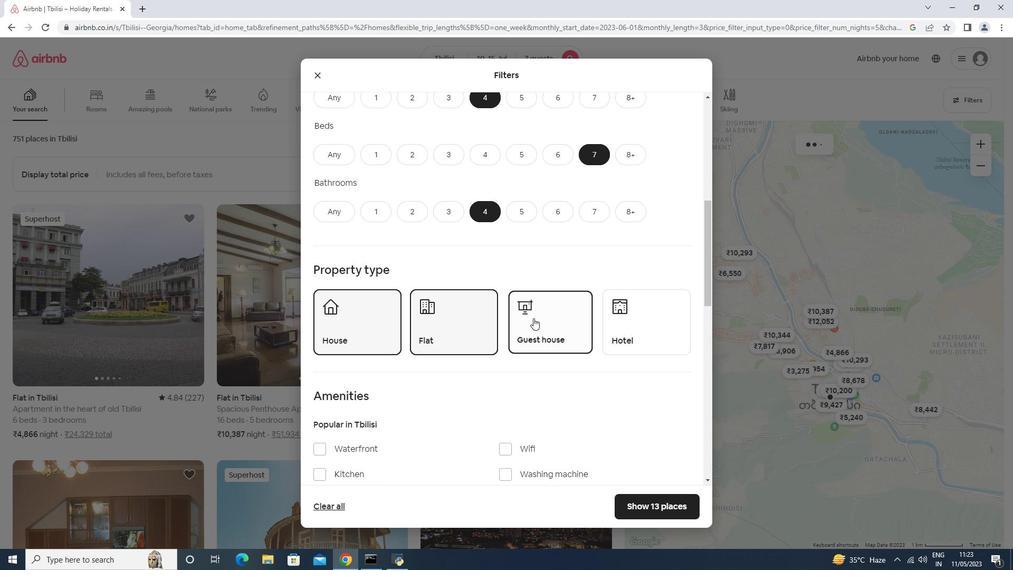 
Action: Mouse scrolled (527, 322) with delta (0, 0)
Screenshot: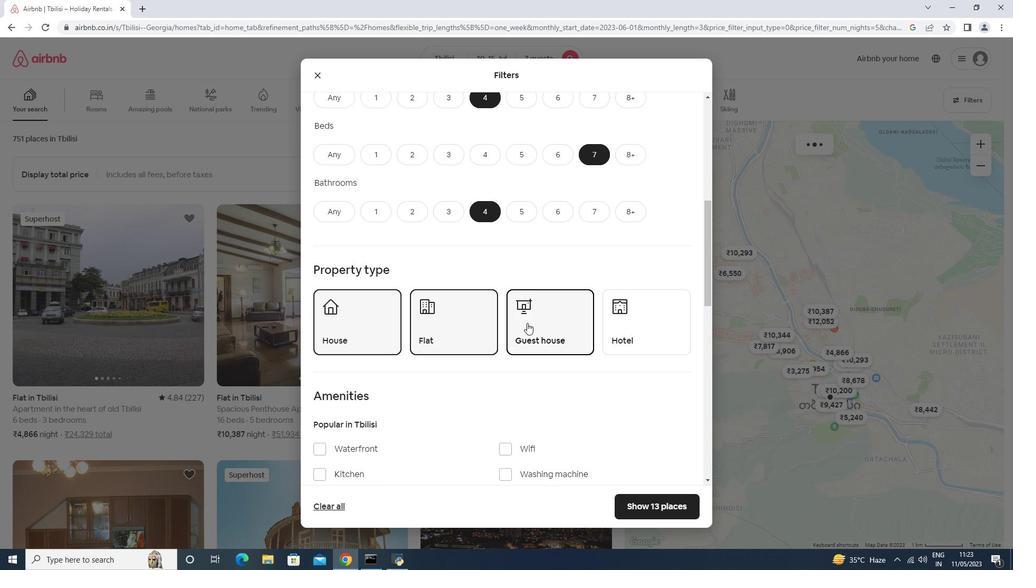 
Action: Mouse moved to (526, 323)
Screenshot: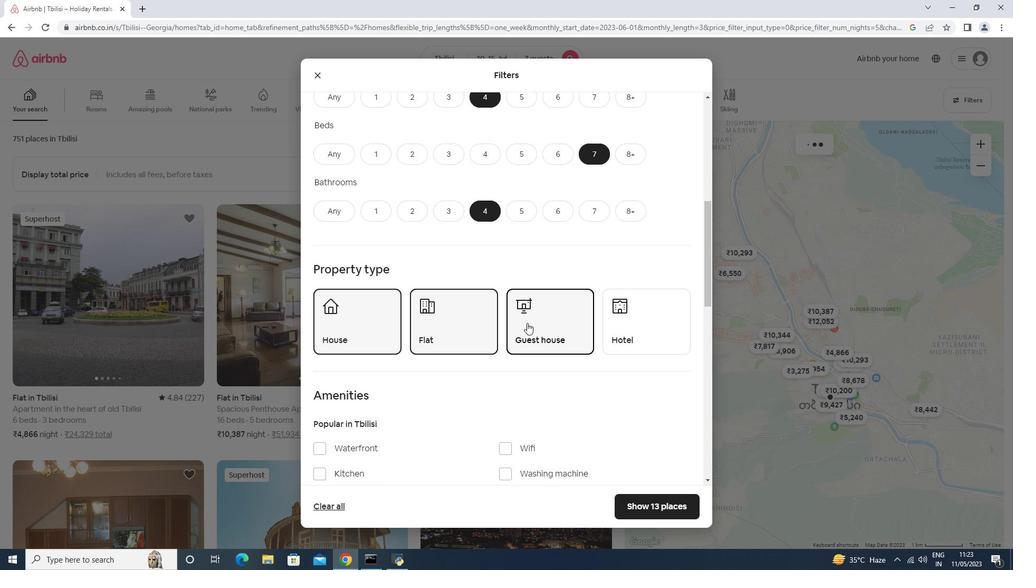
Action: Mouse scrolled (527, 322) with delta (0, 0)
Screenshot: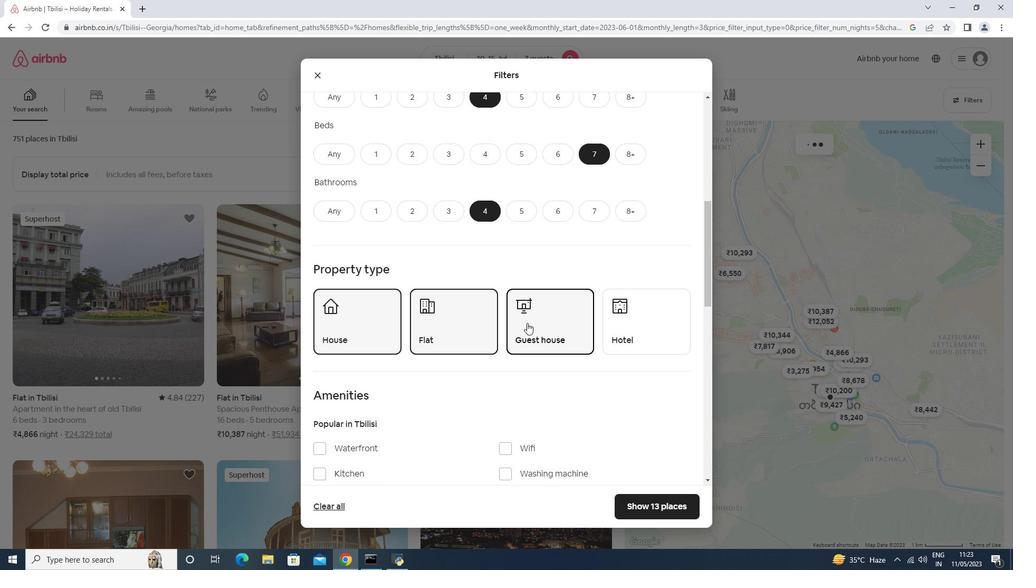 
Action: Mouse moved to (525, 323)
Screenshot: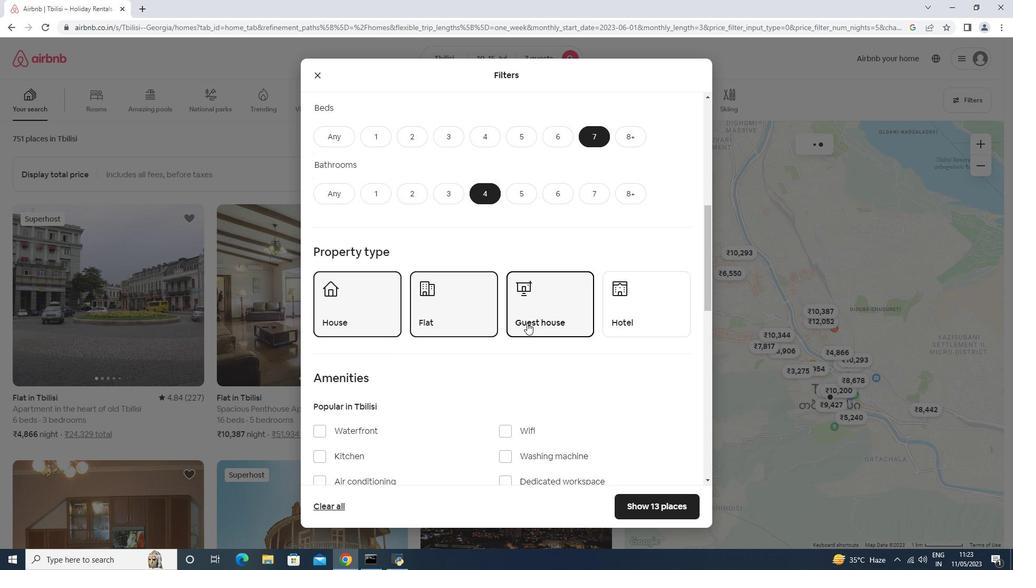 
Action: Mouse scrolled (527, 322) with delta (0, 0)
Screenshot: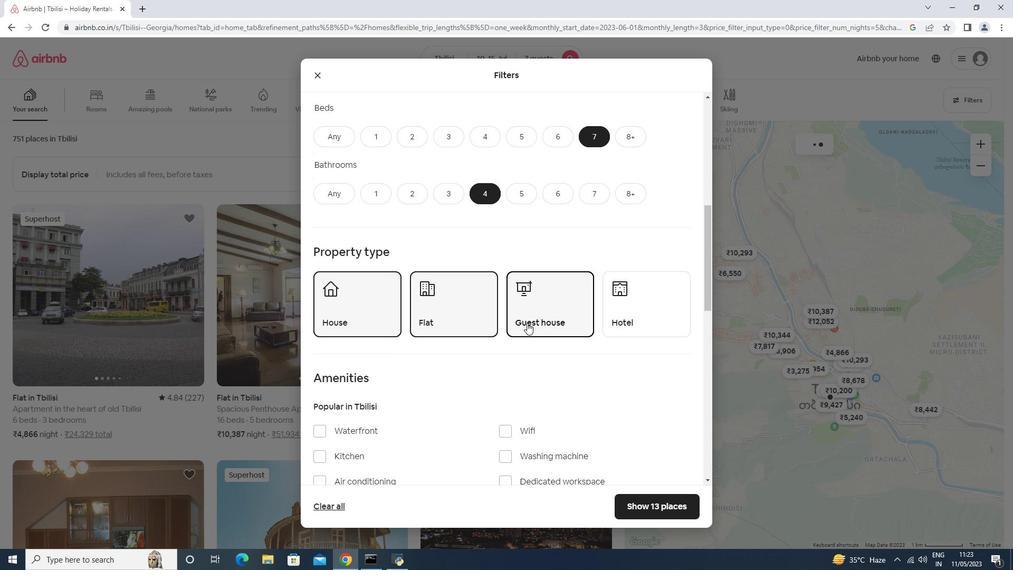 
Action: Mouse moved to (335, 313)
Screenshot: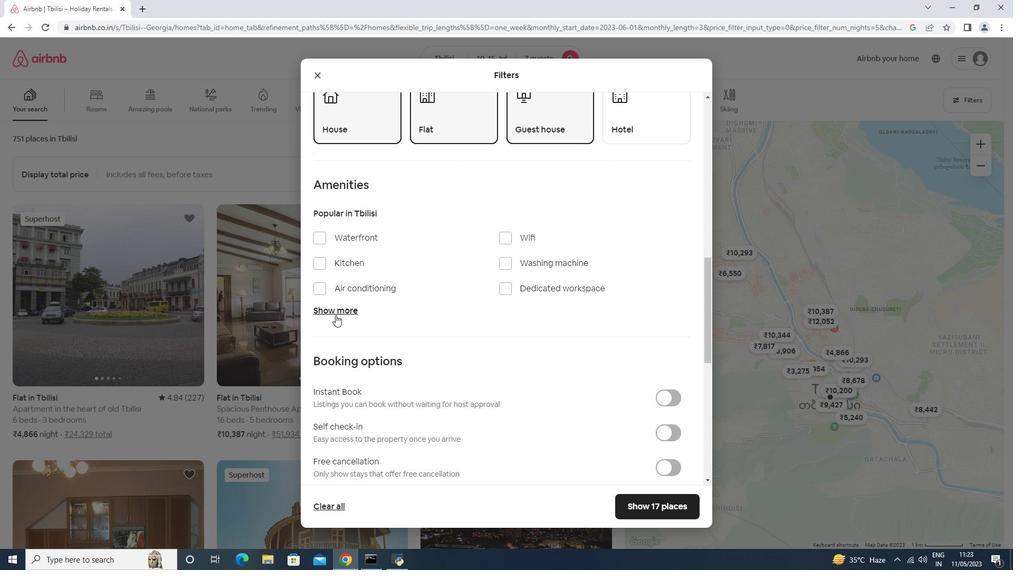 
Action: Mouse pressed left at (335, 313)
Screenshot: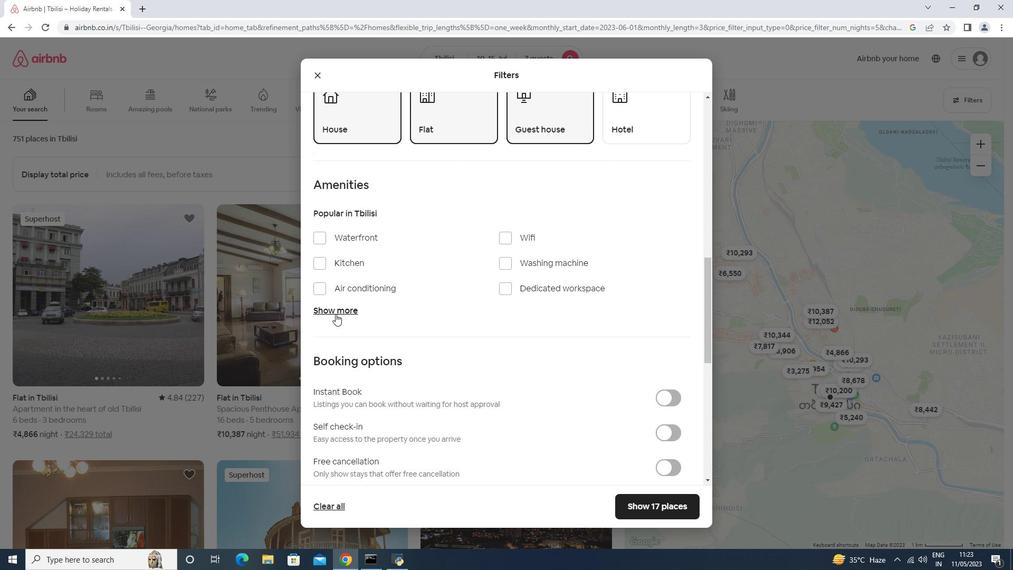 
Action: Mouse moved to (502, 238)
Screenshot: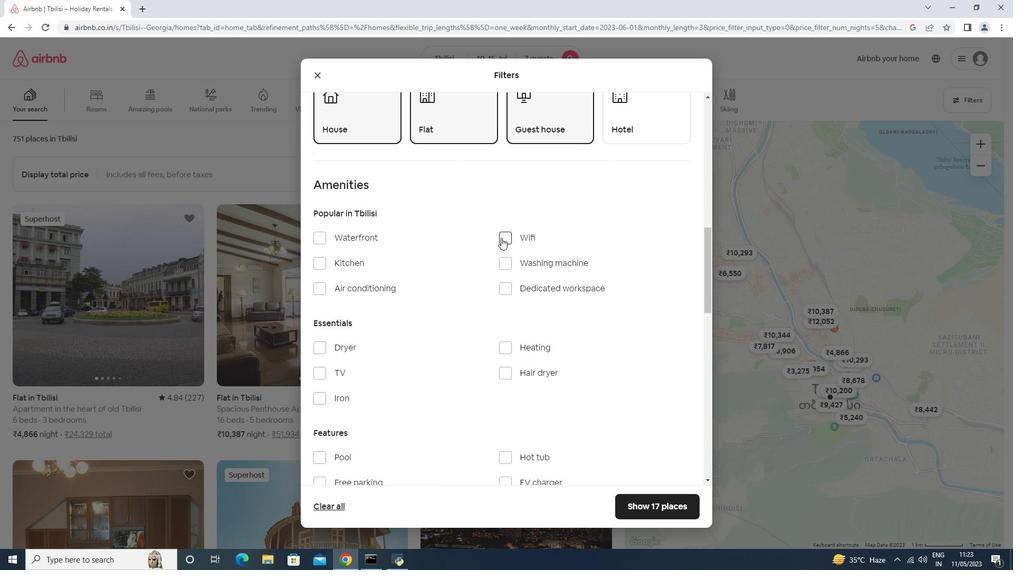 
Action: Mouse pressed left at (502, 238)
Screenshot: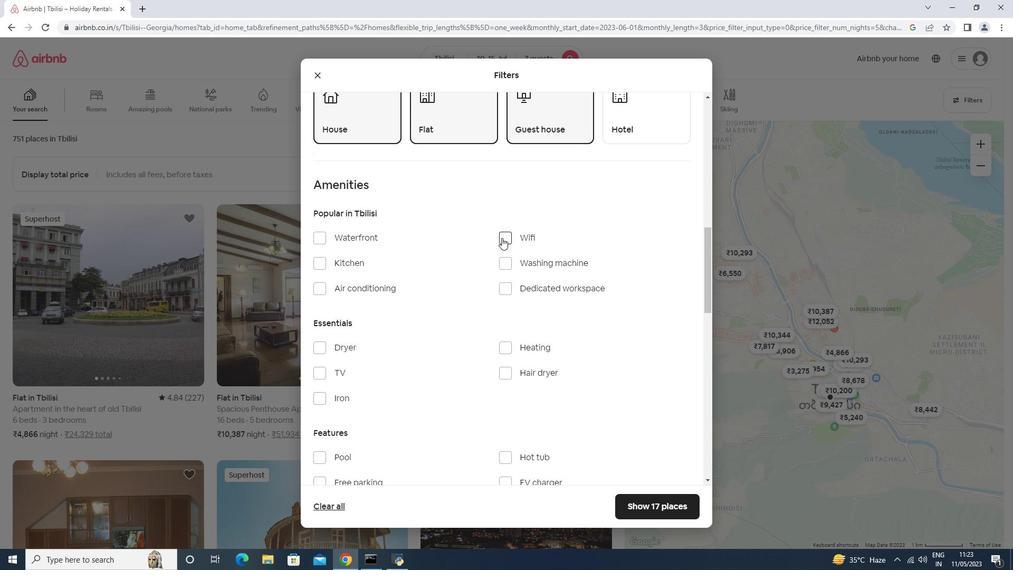 
Action: Mouse moved to (356, 372)
Screenshot: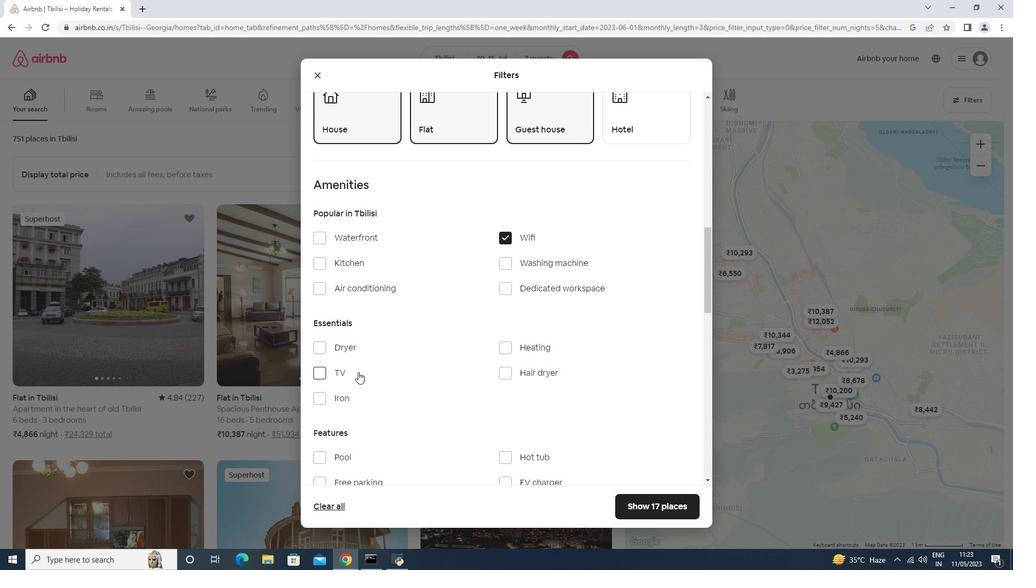 
Action: Mouse pressed left at (357, 372)
Screenshot: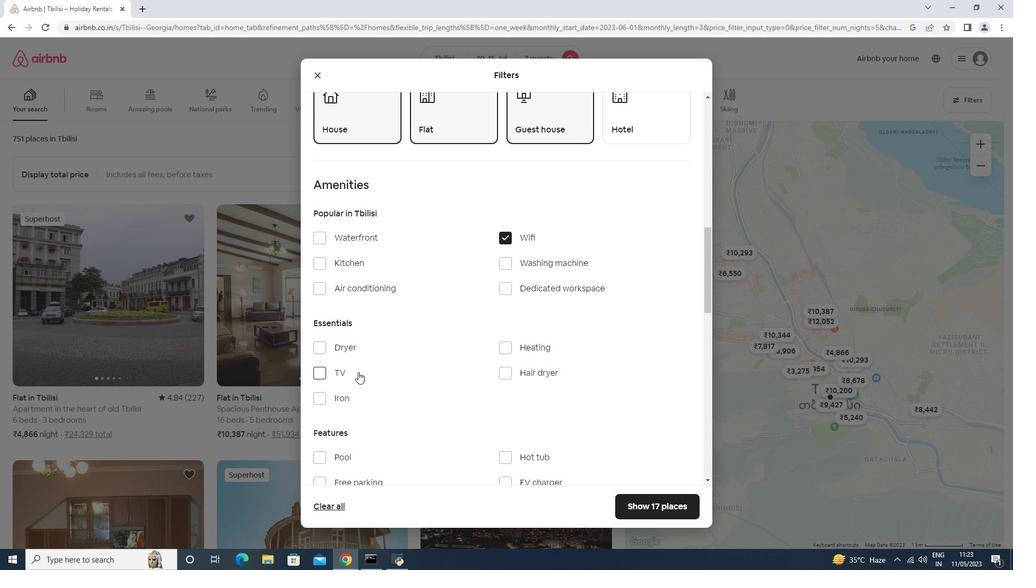 
Action: Mouse moved to (356, 370)
Screenshot: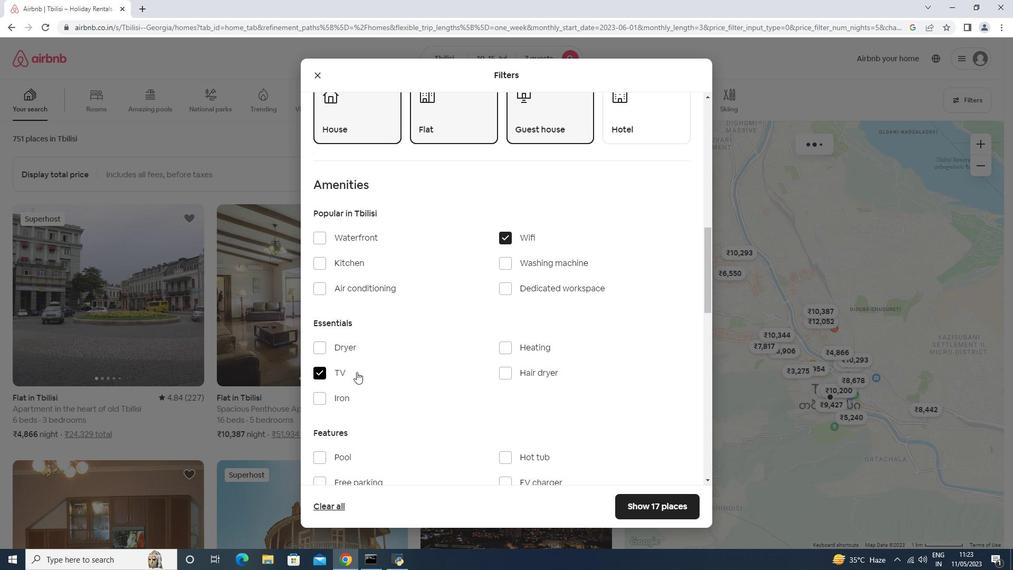 
Action: Mouse scrolled (356, 370) with delta (0, 0)
Screenshot: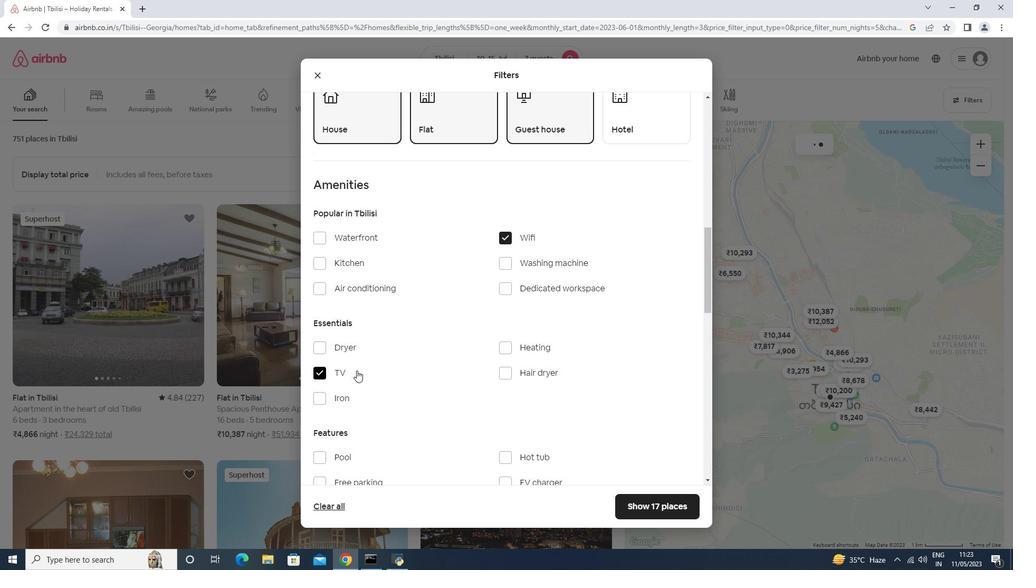 
Action: Mouse scrolled (356, 370) with delta (0, 0)
Screenshot: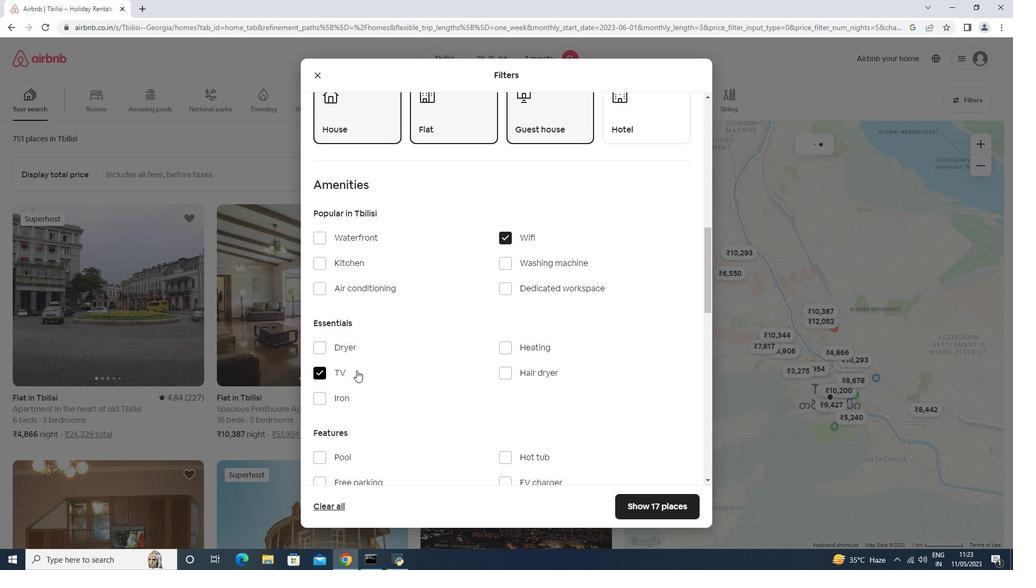 
Action: Mouse scrolled (356, 370) with delta (0, 0)
Screenshot: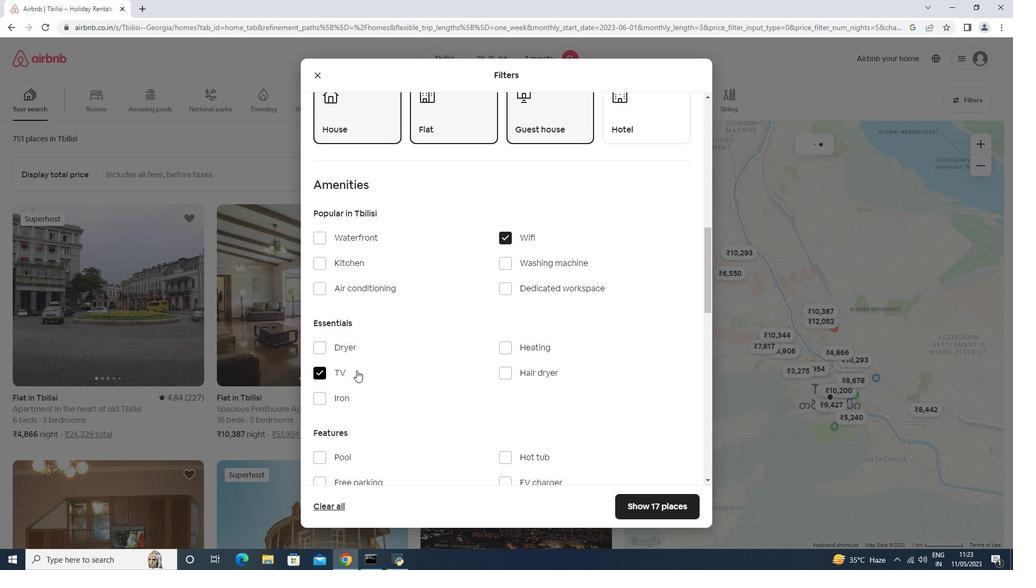 
Action: Mouse moved to (512, 350)
Screenshot: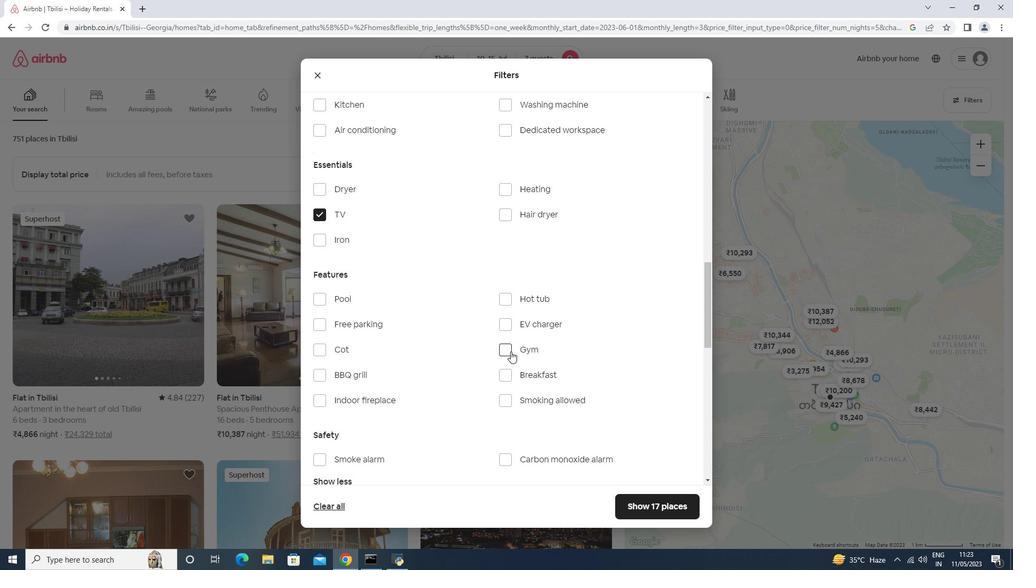 
Action: Mouse pressed left at (512, 350)
Screenshot: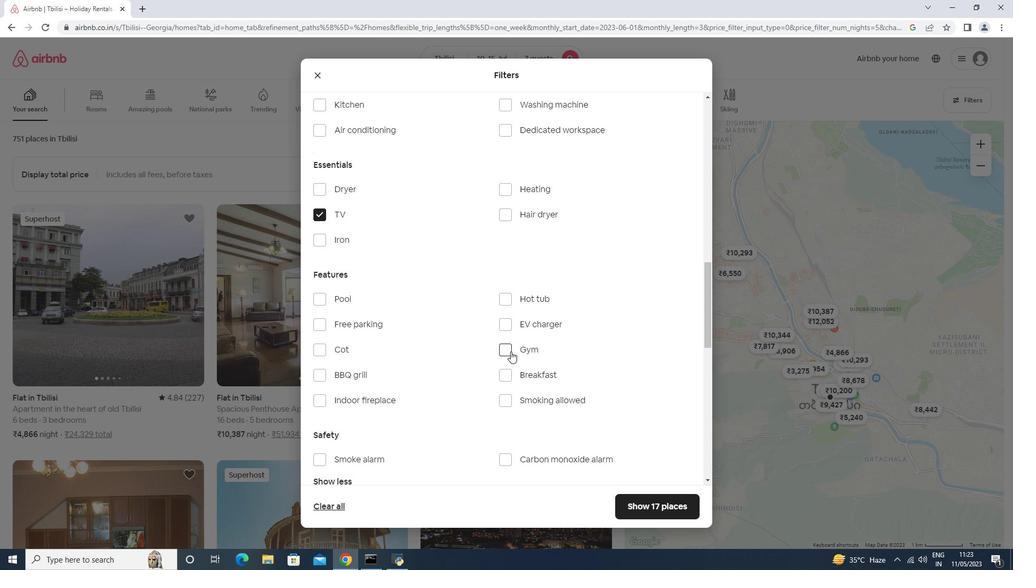 
Action: Mouse moved to (508, 380)
Screenshot: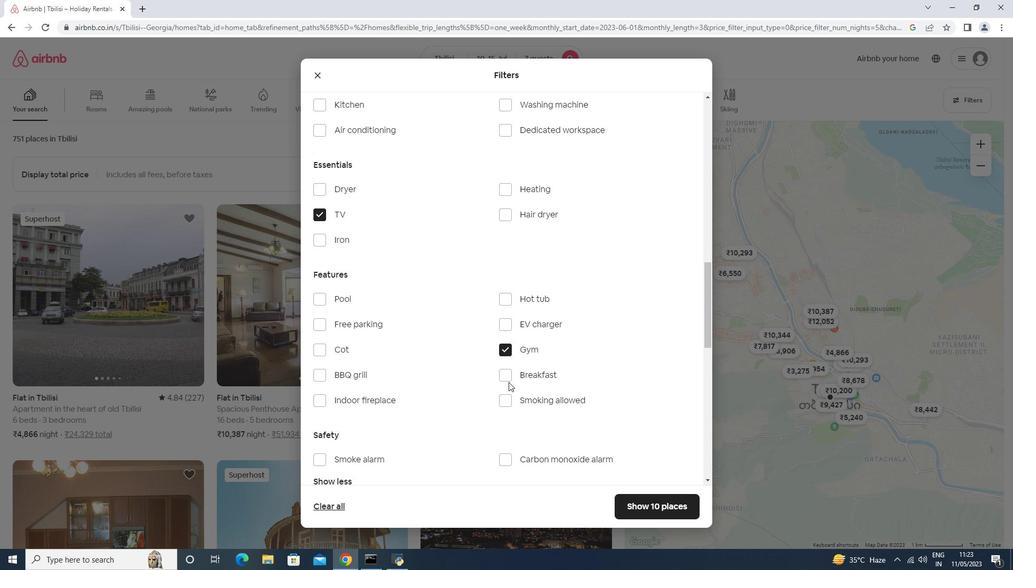 
Action: Mouse pressed left at (508, 380)
Screenshot: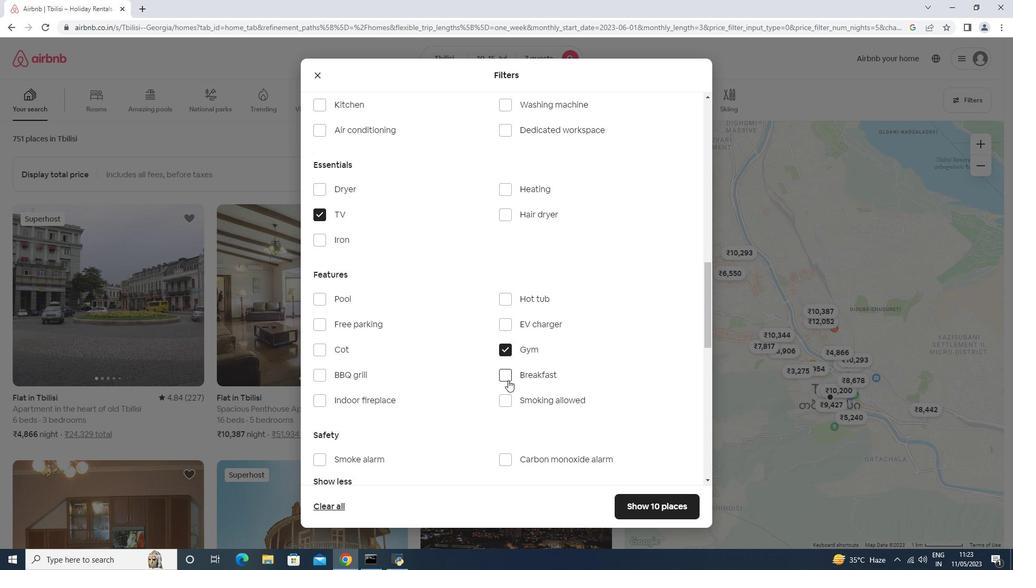 
Action: Mouse scrolled (508, 379) with delta (0, 0)
Screenshot: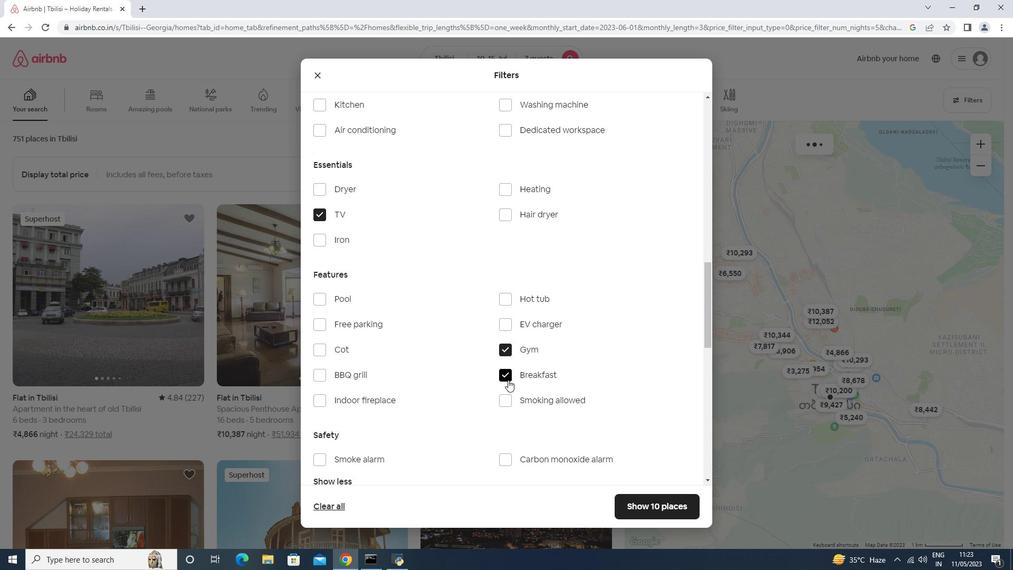 
Action: Mouse scrolled (508, 379) with delta (0, 0)
Screenshot: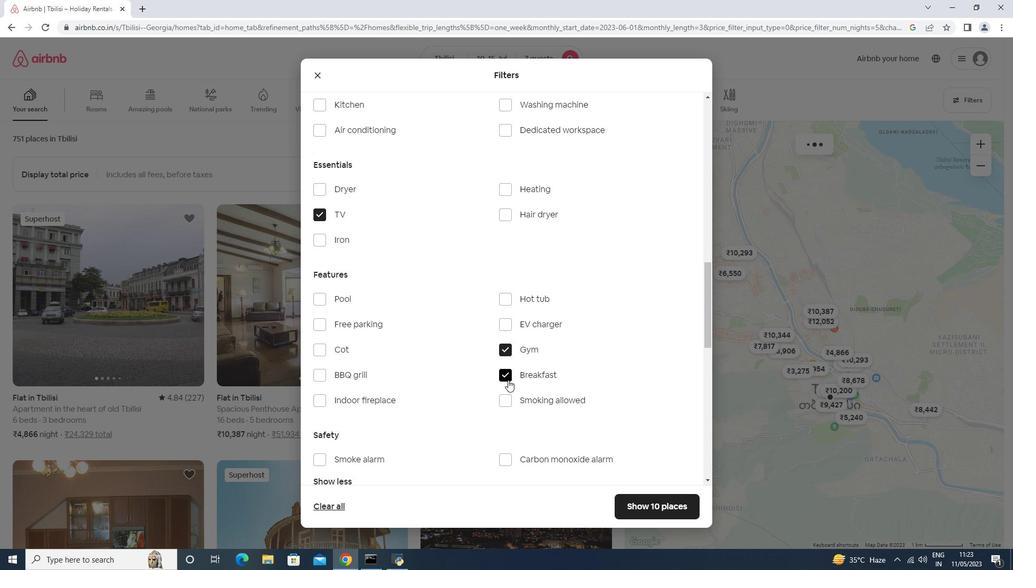 
Action: Mouse scrolled (508, 379) with delta (0, 0)
Screenshot: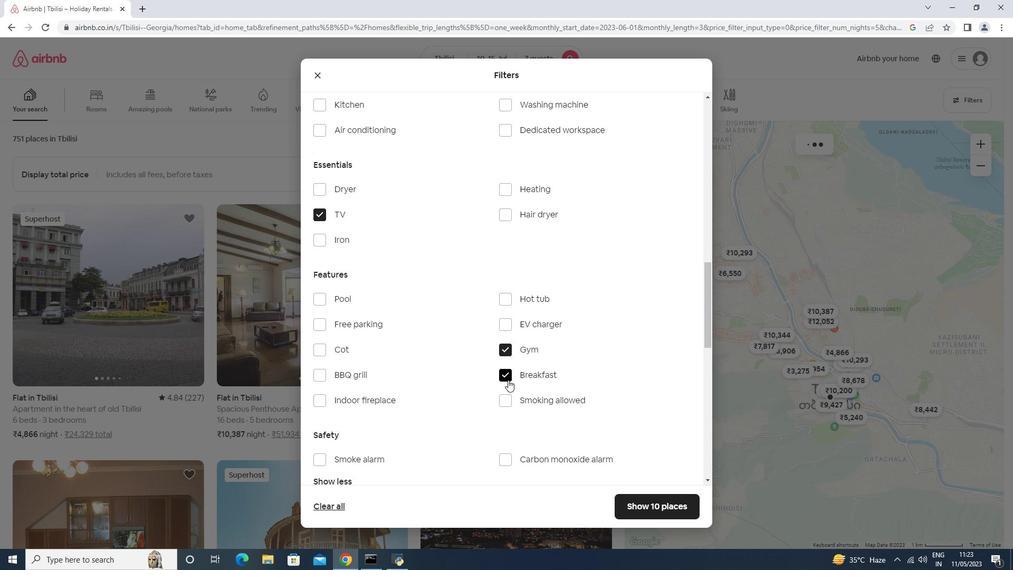 
Action: Mouse scrolled (508, 379) with delta (0, 0)
Screenshot: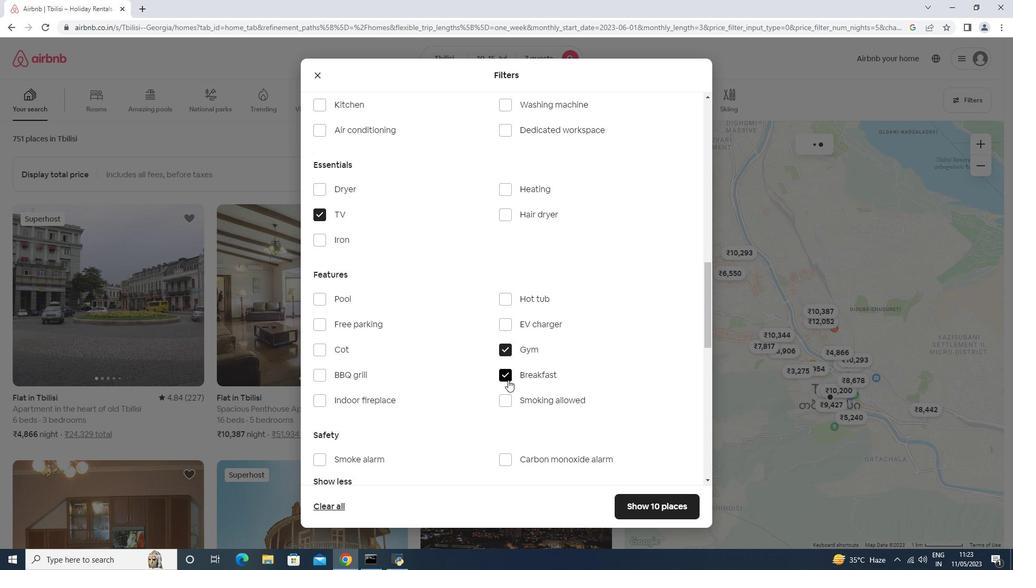 
Action: Mouse moved to (674, 388)
Screenshot: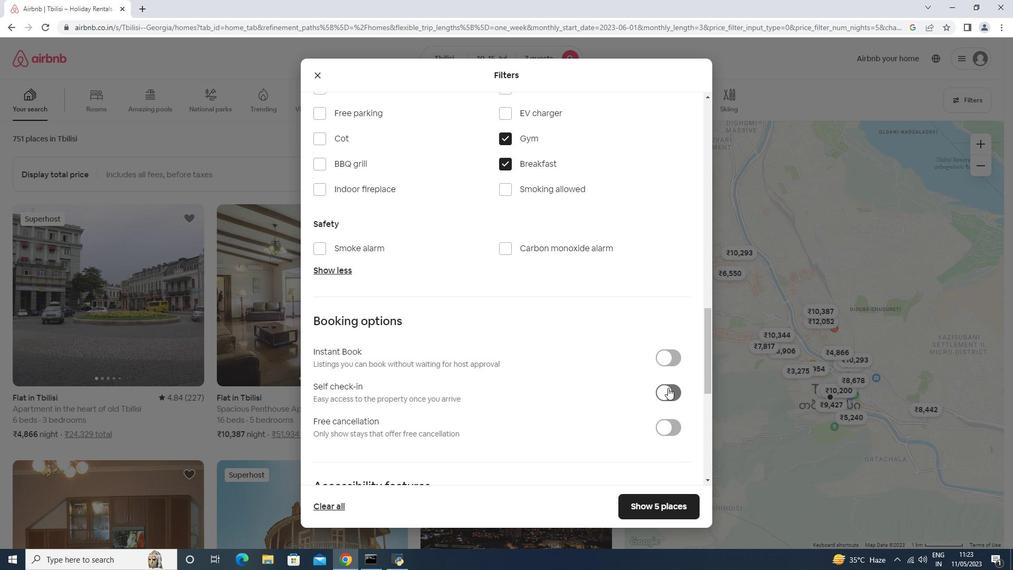 
Action: Mouse pressed left at (674, 388)
Screenshot: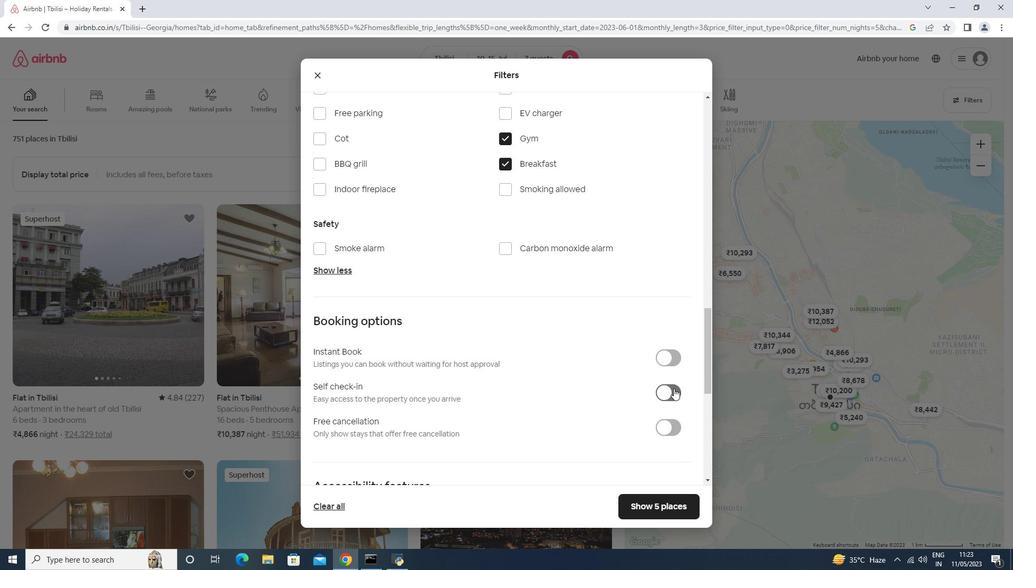
Action: Mouse moved to (669, 390)
Screenshot: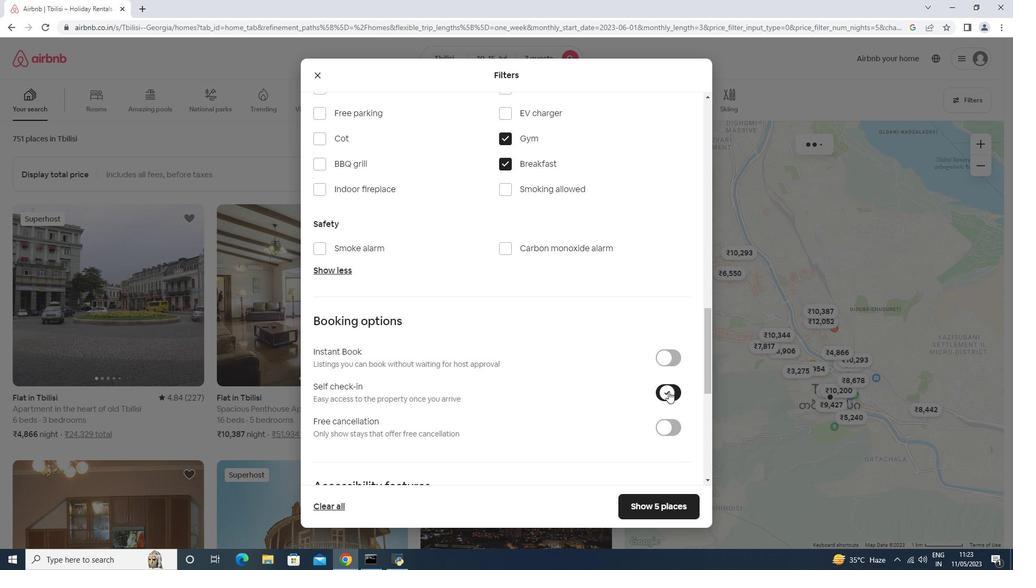 
Action: Mouse scrolled (669, 390) with delta (0, 0)
Screenshot: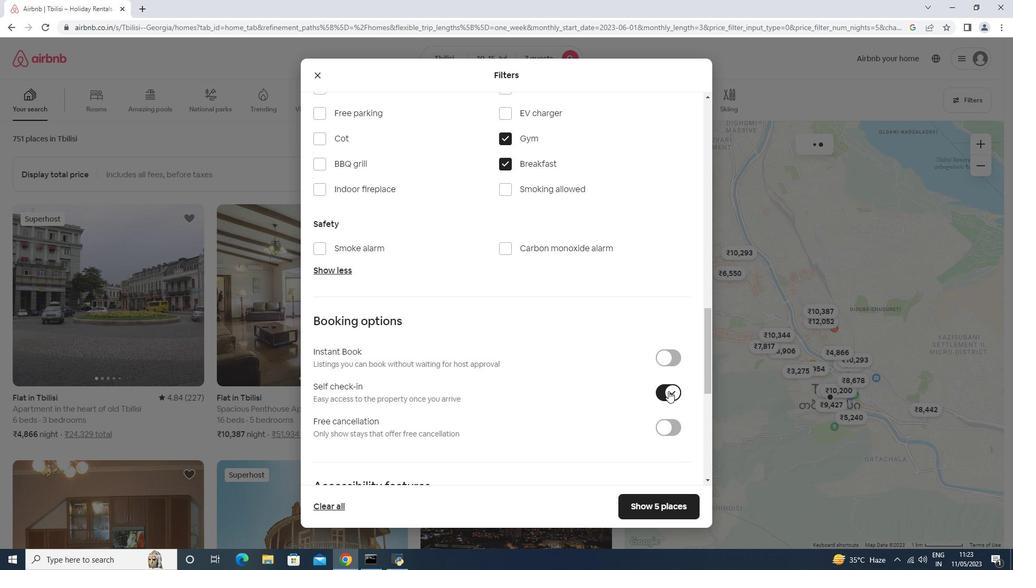 
Action: Mouse scrolled (669, 390) with delta (0, 0)
Screenshot: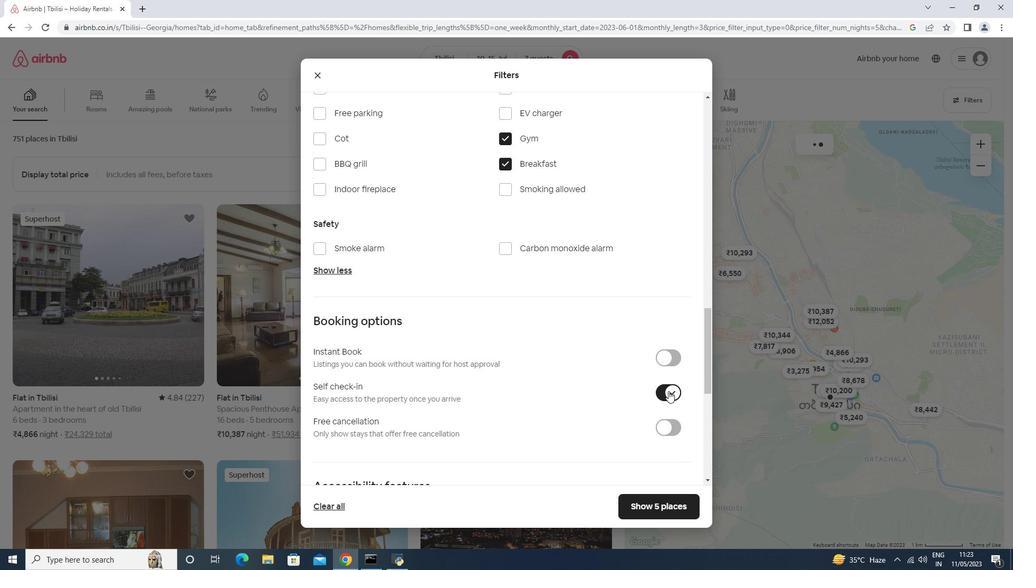 
Action: Mouse scrolled (669, 390) with delta (0, 0)
Screenshot: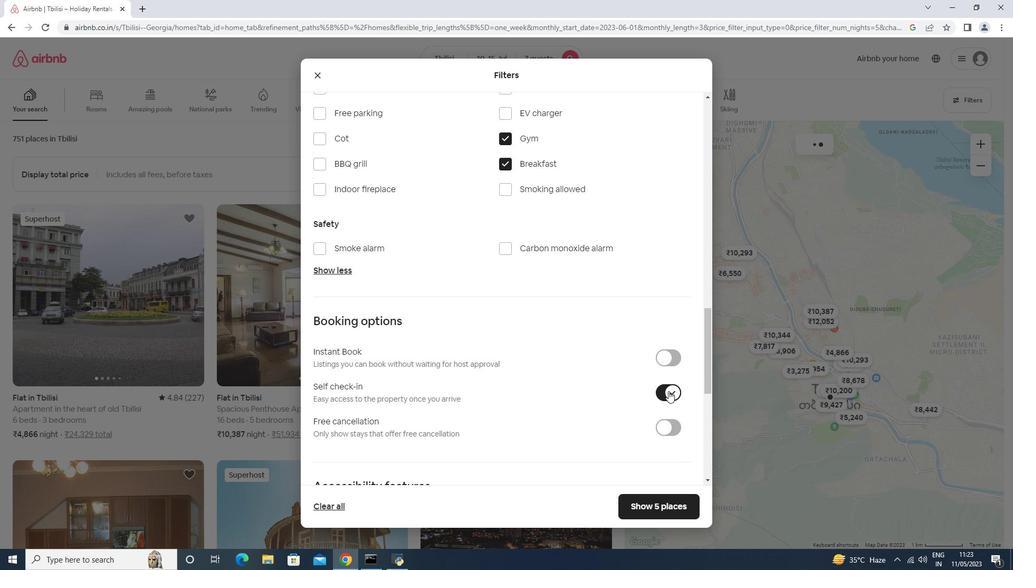 
Action: Mouse scrolled (669, 390) with delta (0, 0)
Screenshot: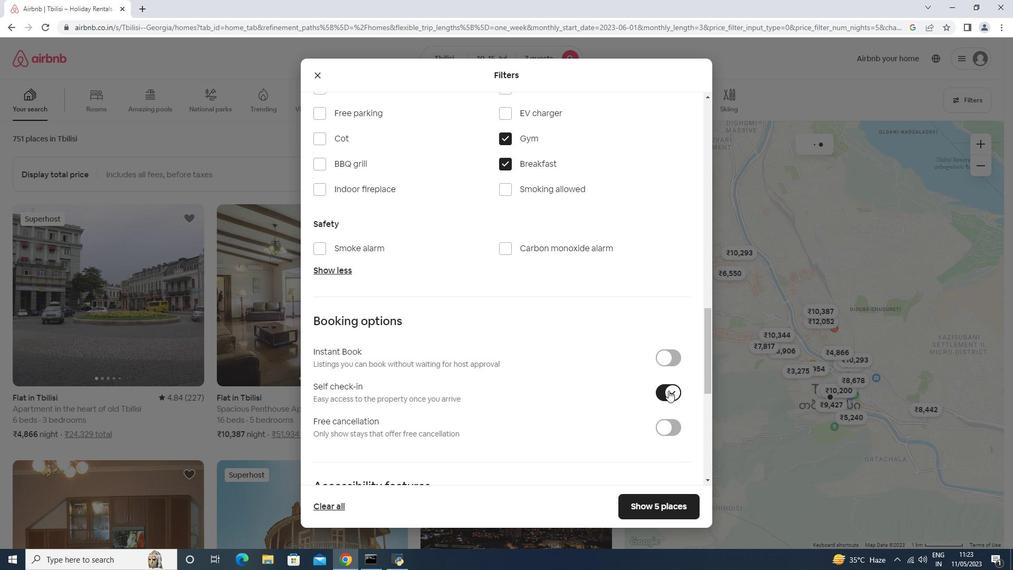 
Action: Mouse scrolled (669, 390) with delta (0, 0)
Screenshot: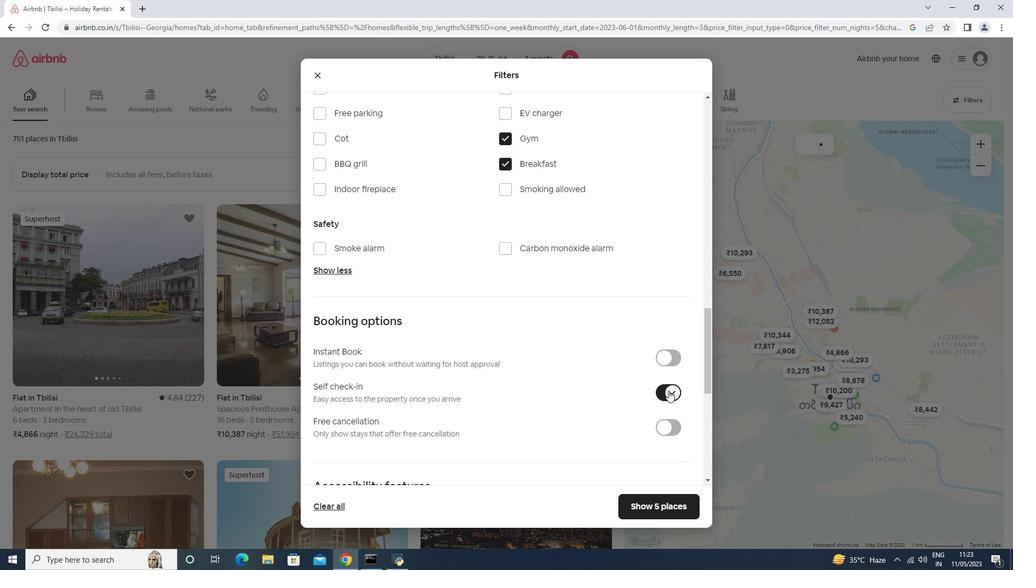 
Action: Mouse scrolled (669, 390) with delta (0, 0)
Screenshot: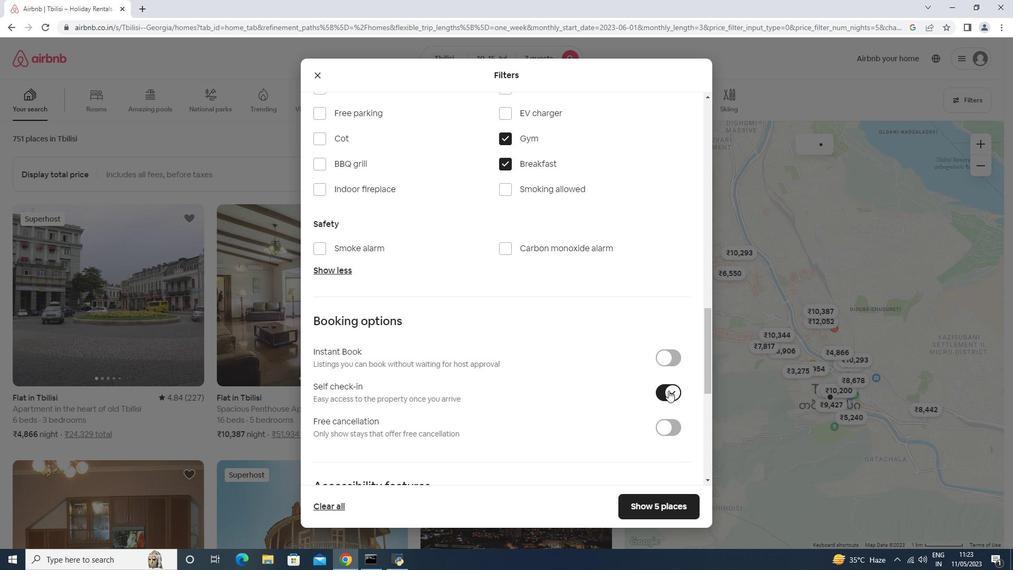 
Action: Mouse scrolled (669, 390) with delta (0, 0)
Screenshot: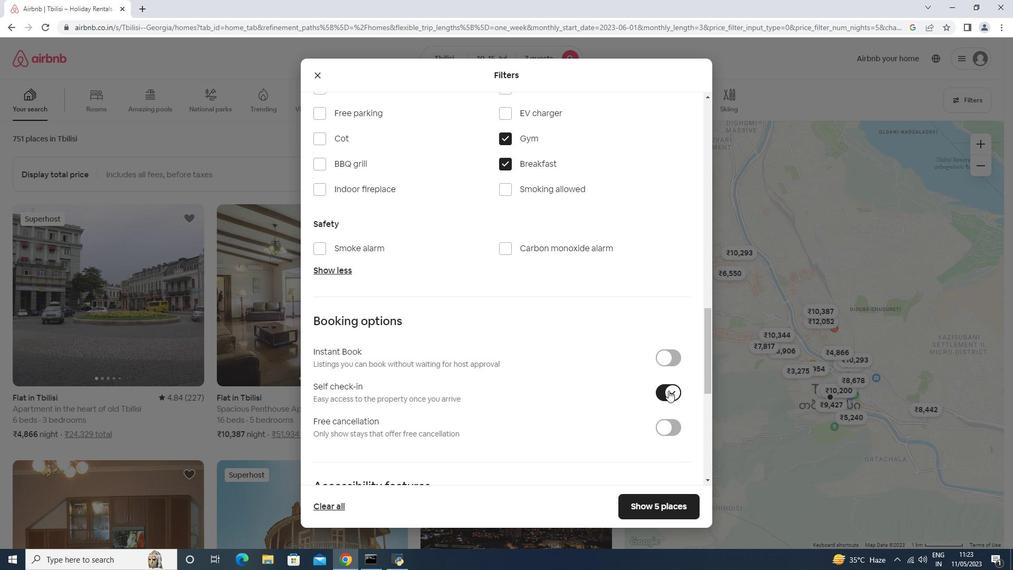 
Action: Mouse moved to (359, 421)
Screenshot: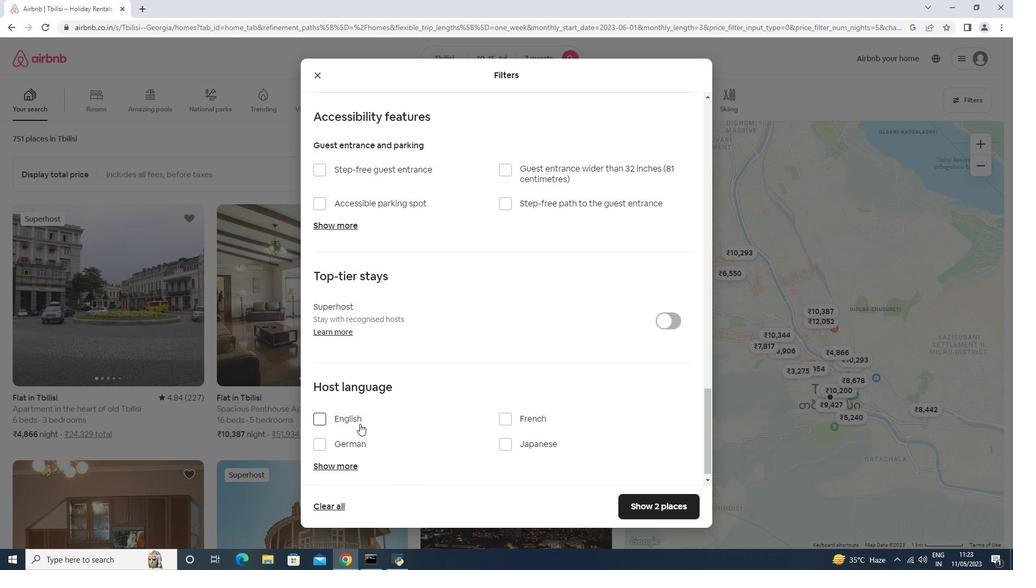 
Action: Mouse pressed left at (359, 422)
Screenshot: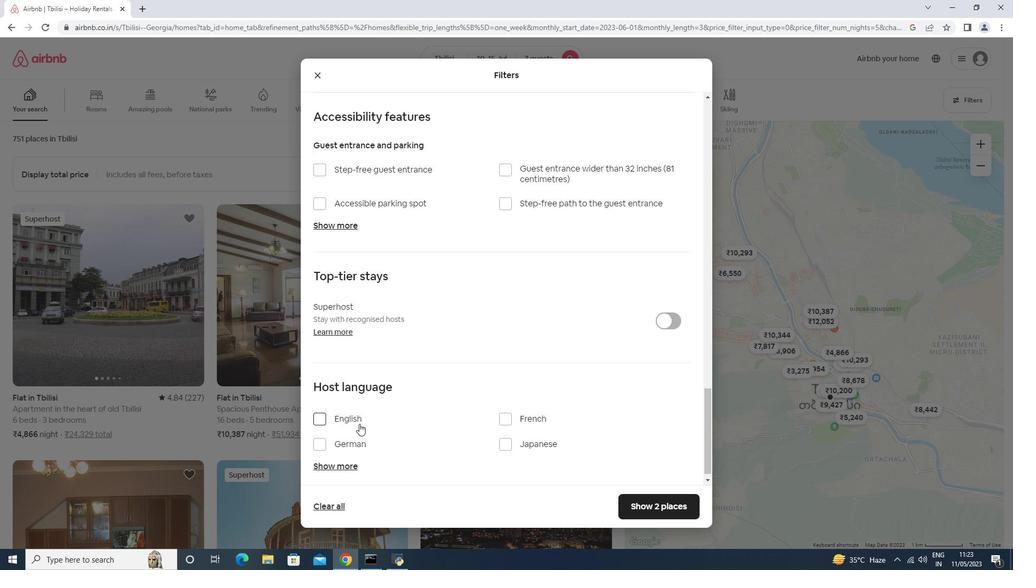 
Action: Mouse moved to (636, 501)
Screenshot: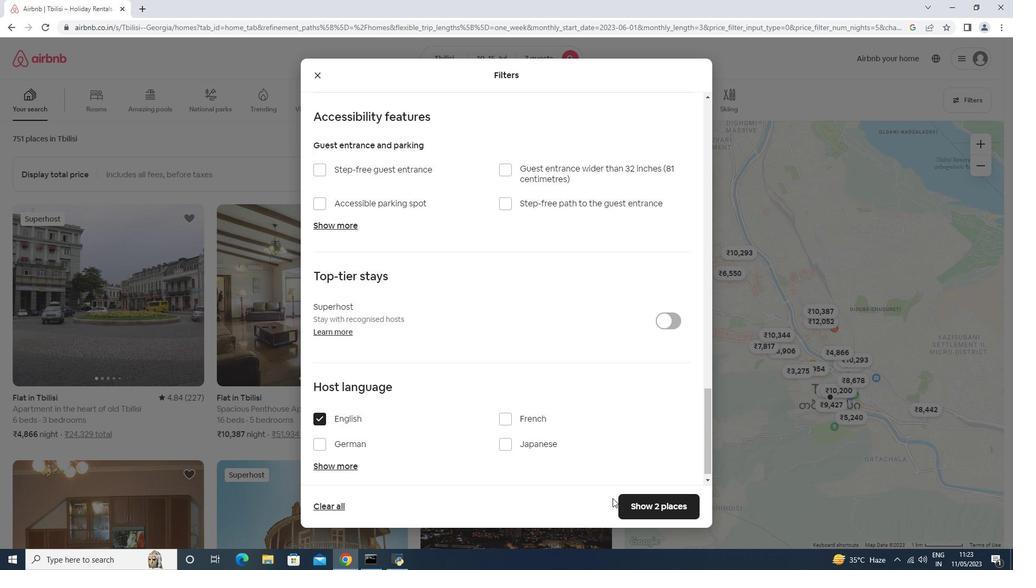 
Action: Mouse pressed left at (636, 501)
Screenshot: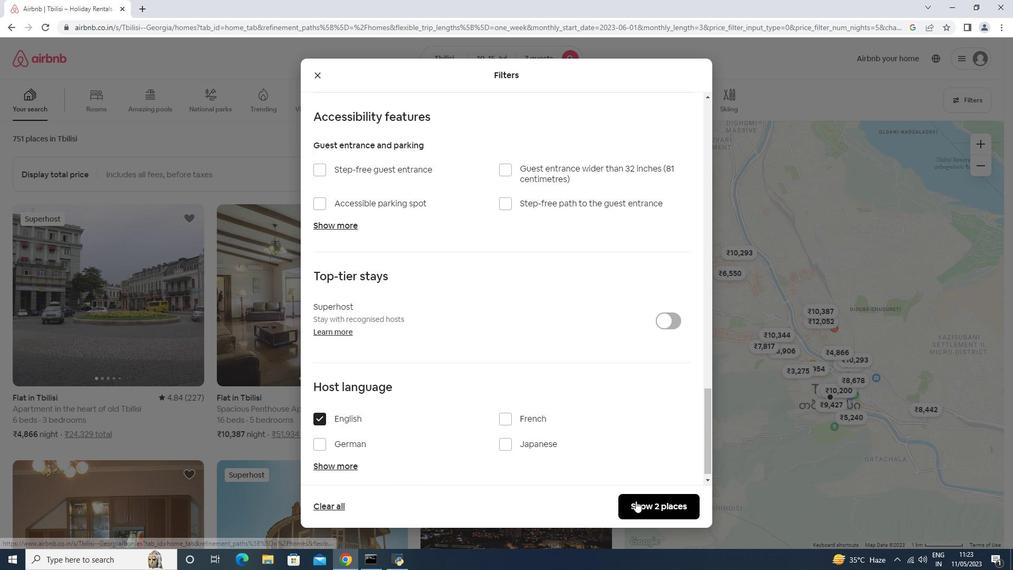 
Action: Mouse moved to (322, 570)
Screenshot: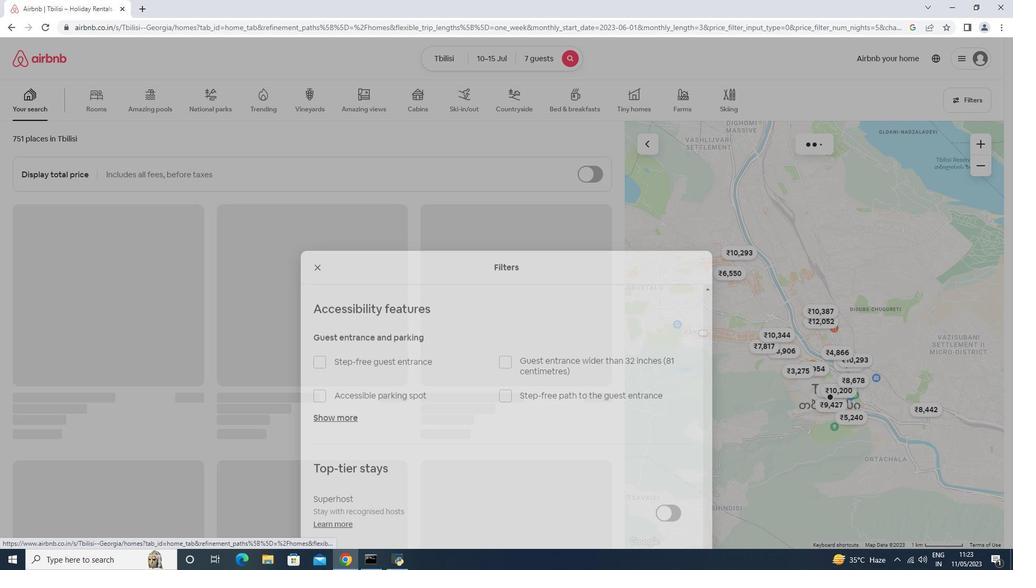 
